 Task: In the Company juilliard.edu, schedule a meeting with title: 'Introducing Our Products and Services ', Select date: '16 August, 2023', select start time: 10:30:AM. Add location on call (786) 555-4404 with meeting description: For further discussion on products, kindly join the meeting. Add attendees from company's contact and save.. Logged in from softage.10@softage.net
Action: Mouse moved to (82, 69)
Screenshot: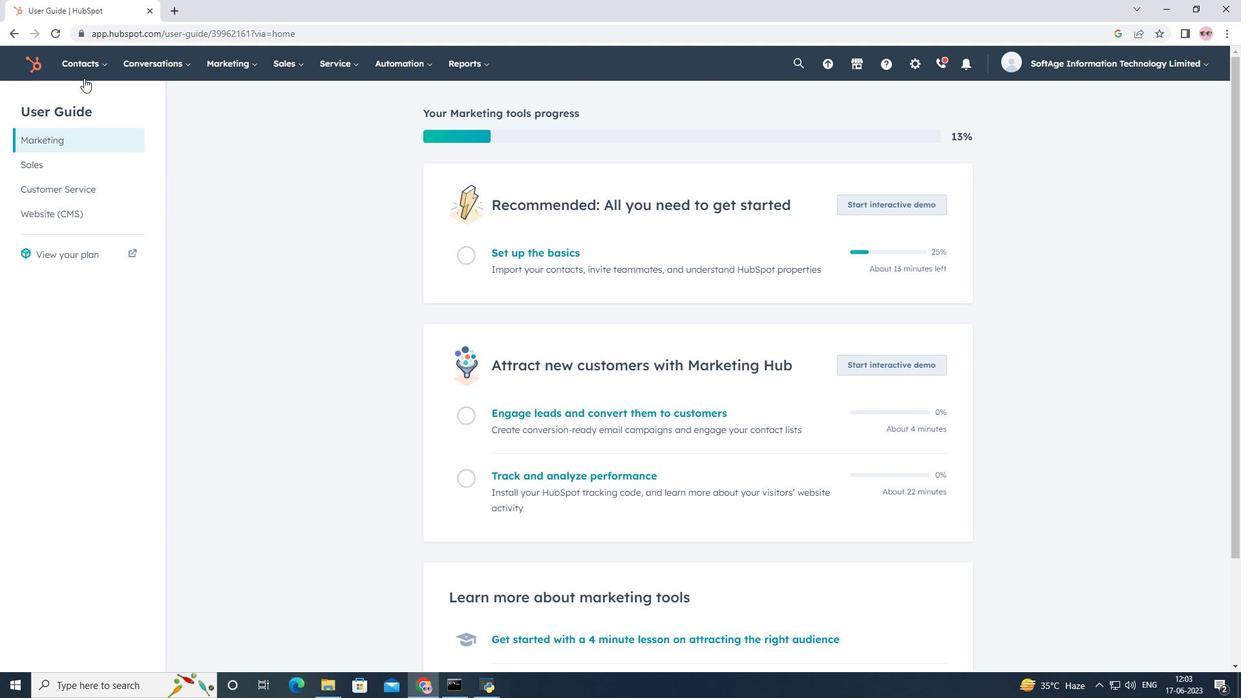 
Action: Mouse pressed left at (82, 69)
Screenshot: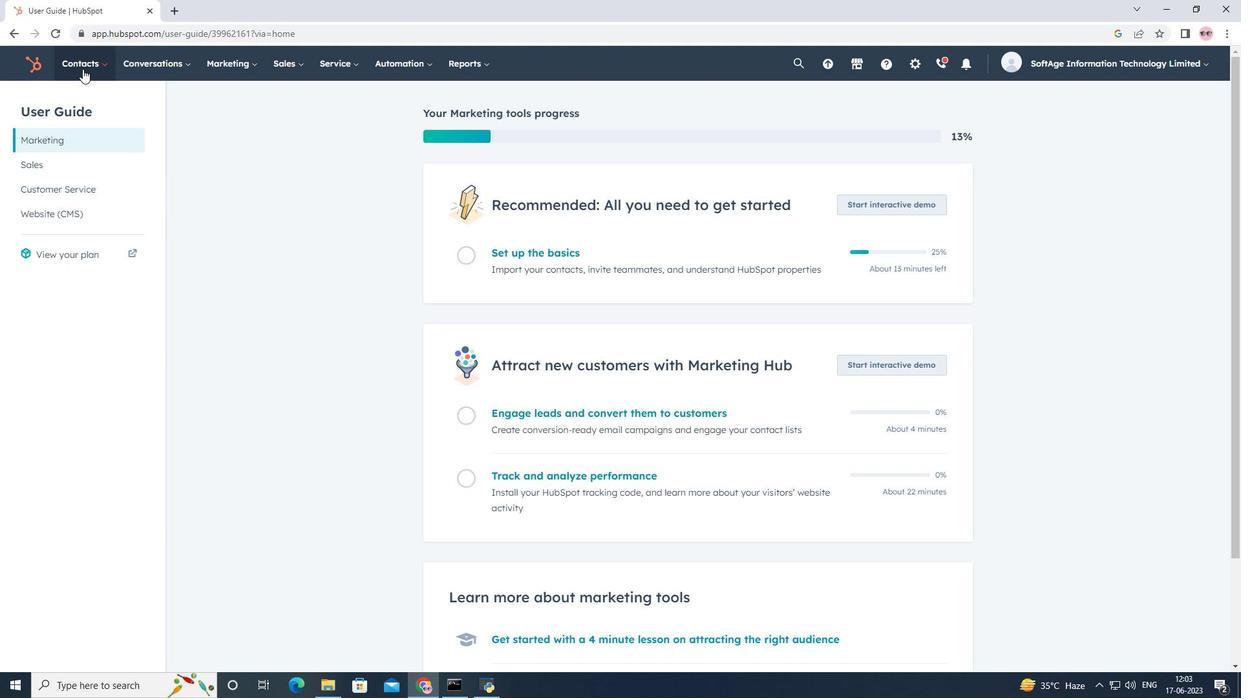 
Action: Mouse moved to (92, 132)
Screenshot: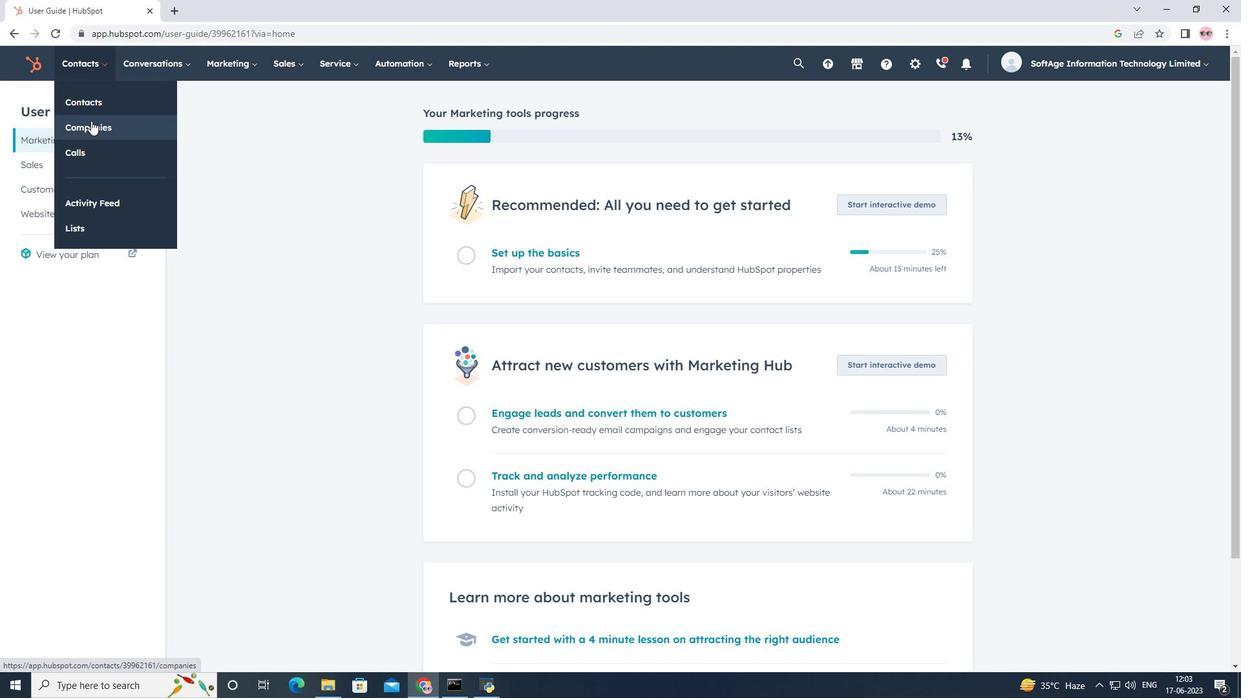 
Action: Mouse pressed left at (92, 132)
Screenshot: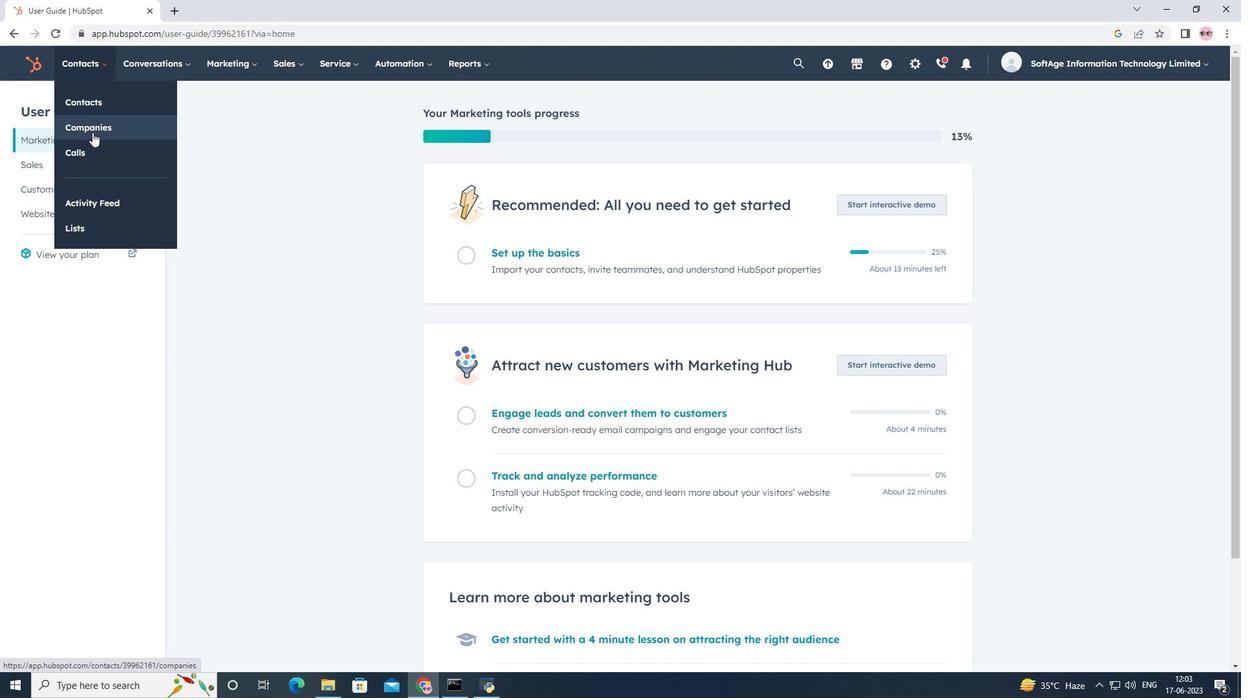 
Action: Mouse moved to (104, 213)
Screenshot: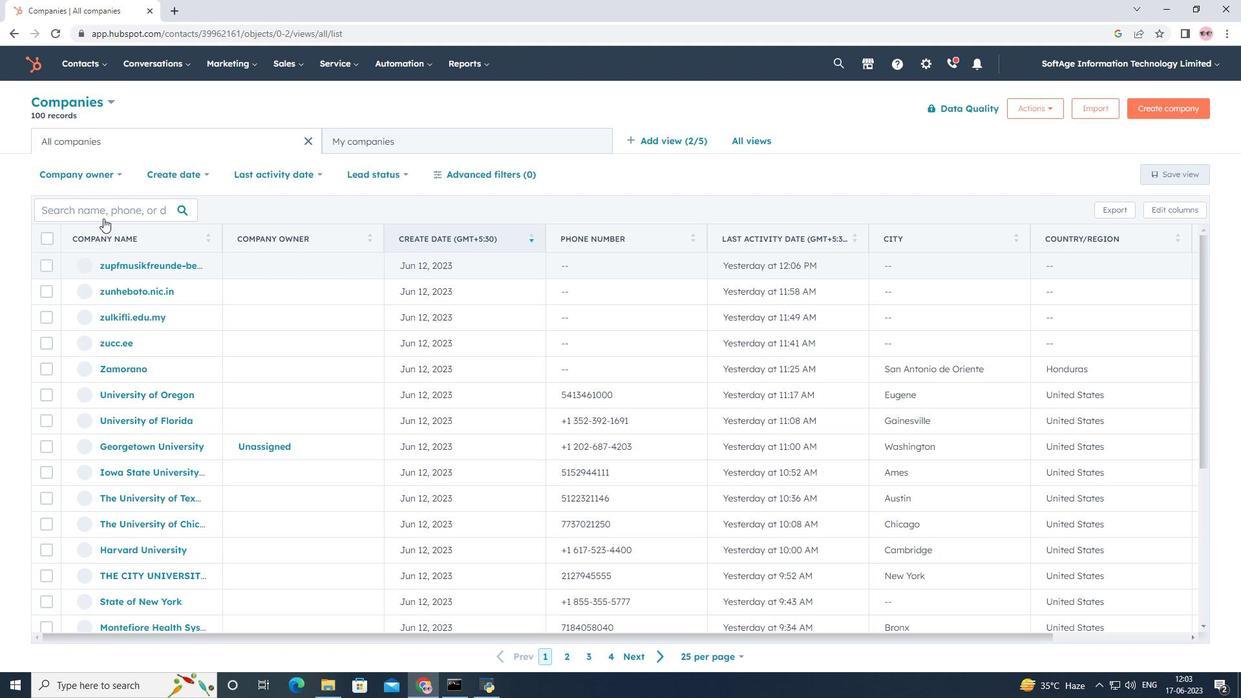 
Action: Mouse pressed left at (104, 213)
Screenshot: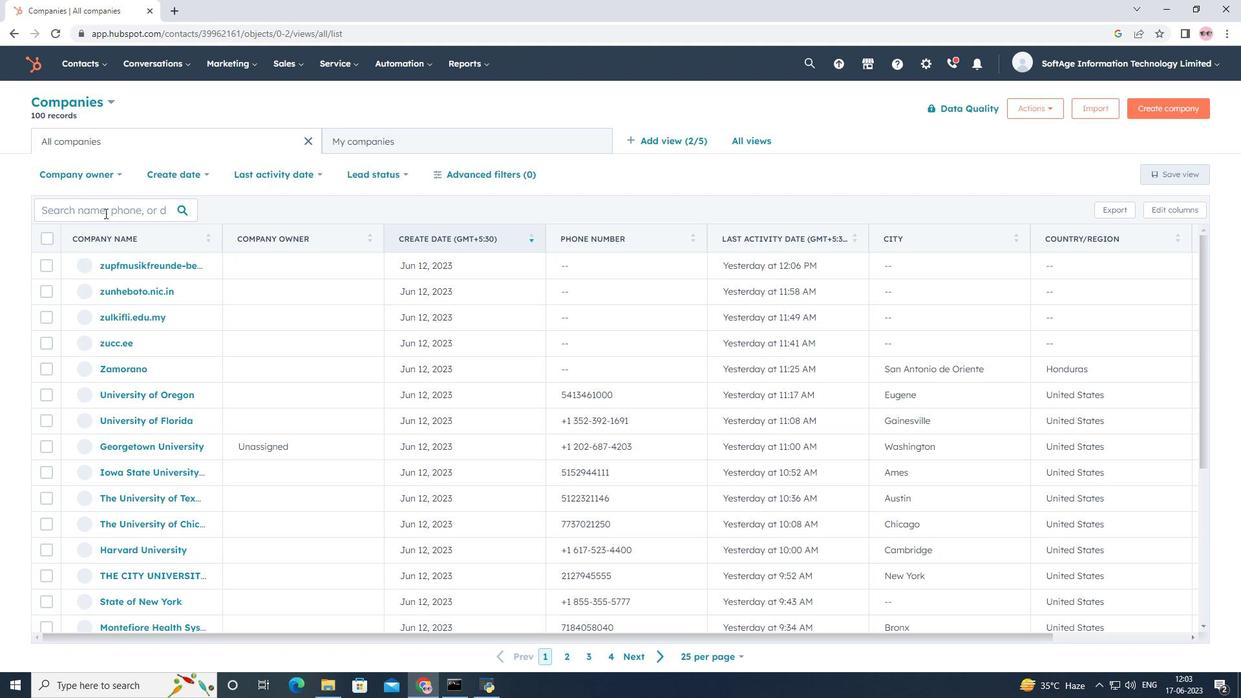
Action: Key pressed juilliard.edu
Screenshot: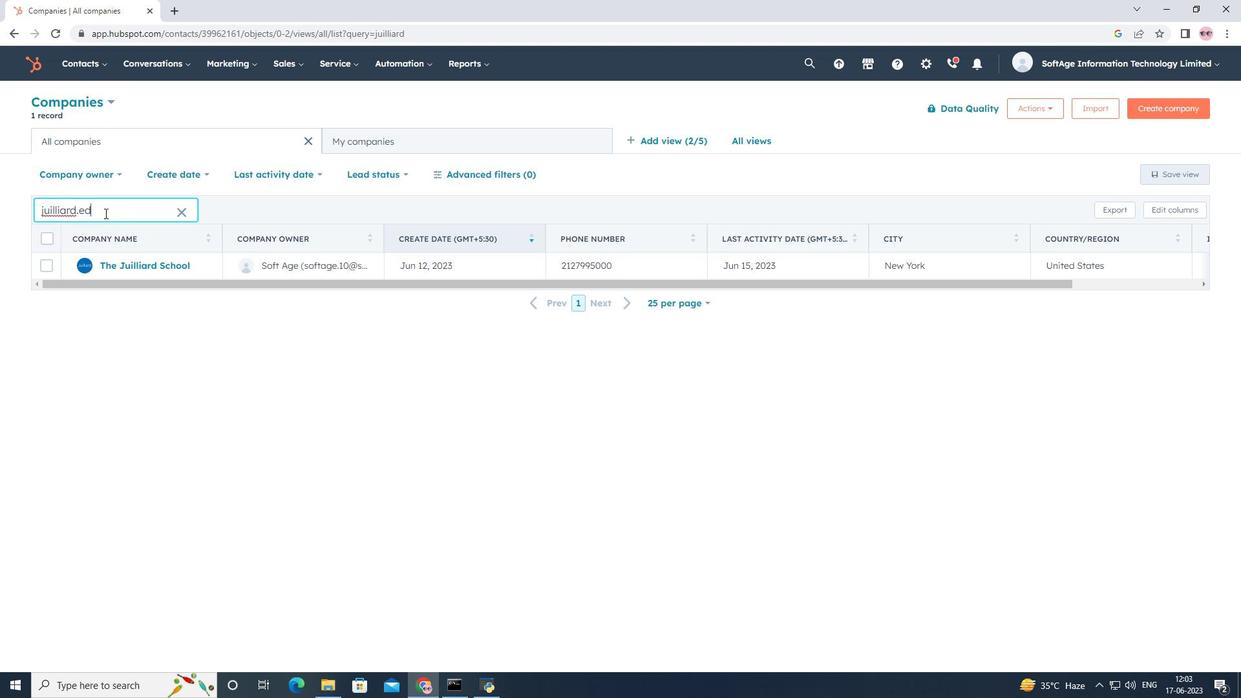 
Action: Mouse moved to (120, 266)
Screenshot: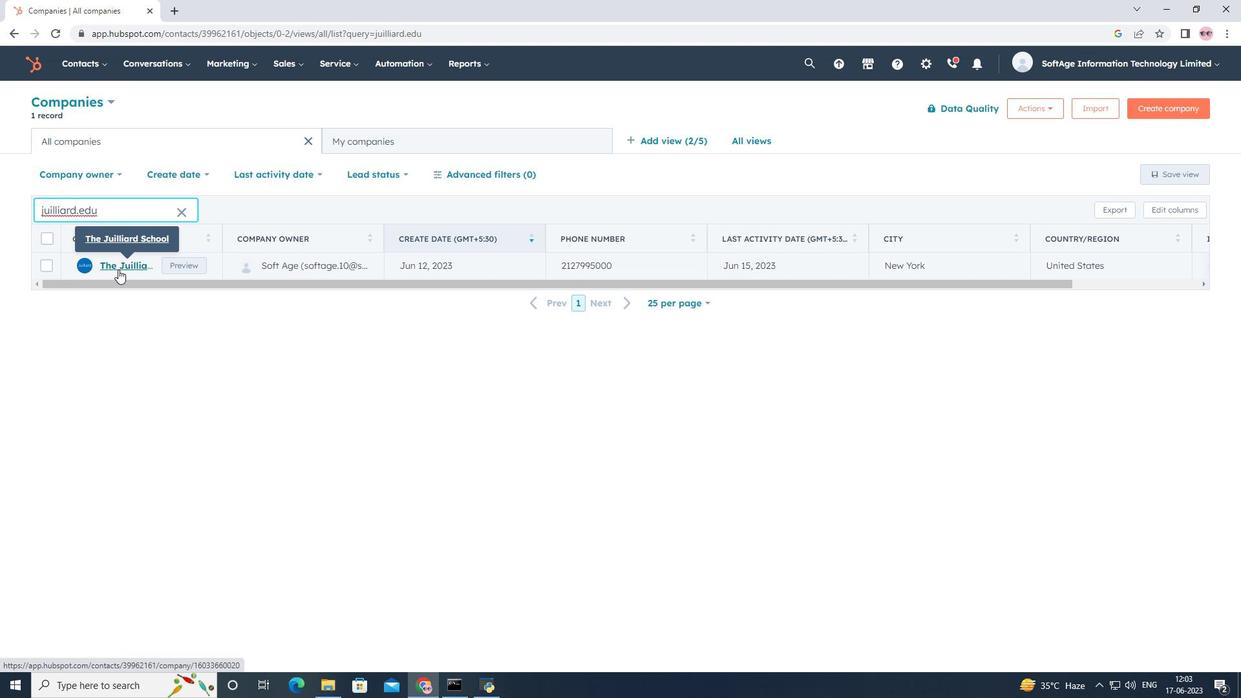 
Action: Mouse pressed left at (120, 266)
Screenshot: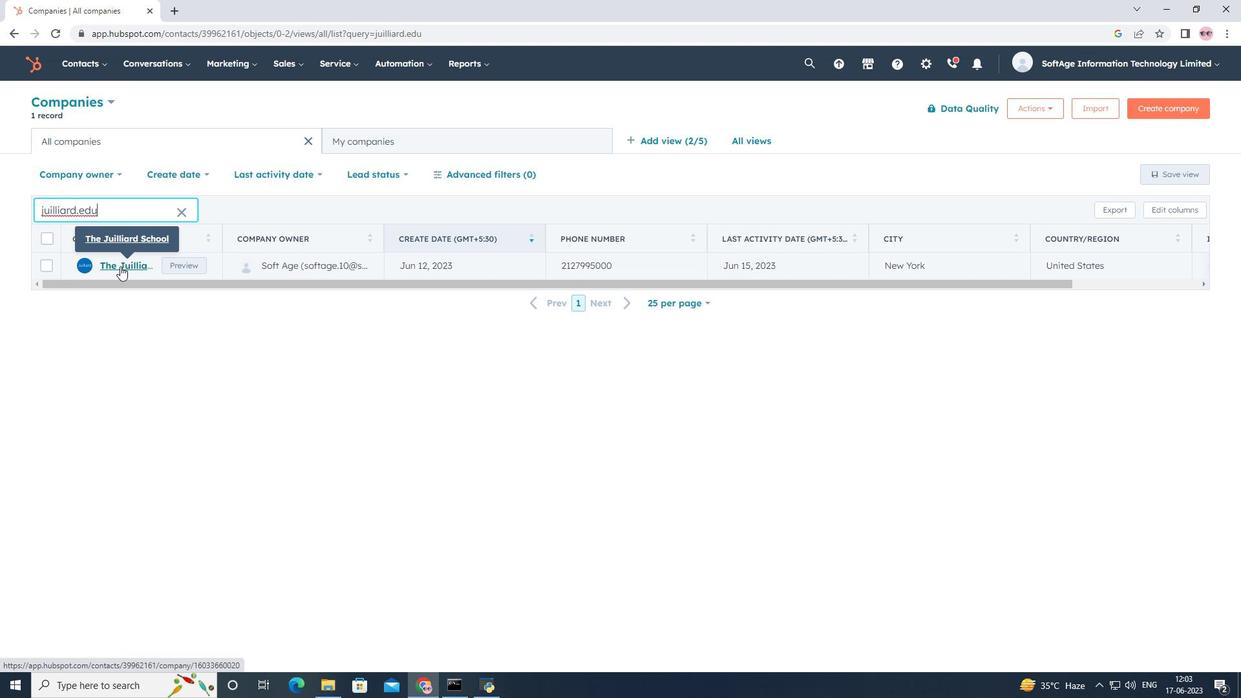 
Action: Mouse moved to (202, 220)
Screenshot: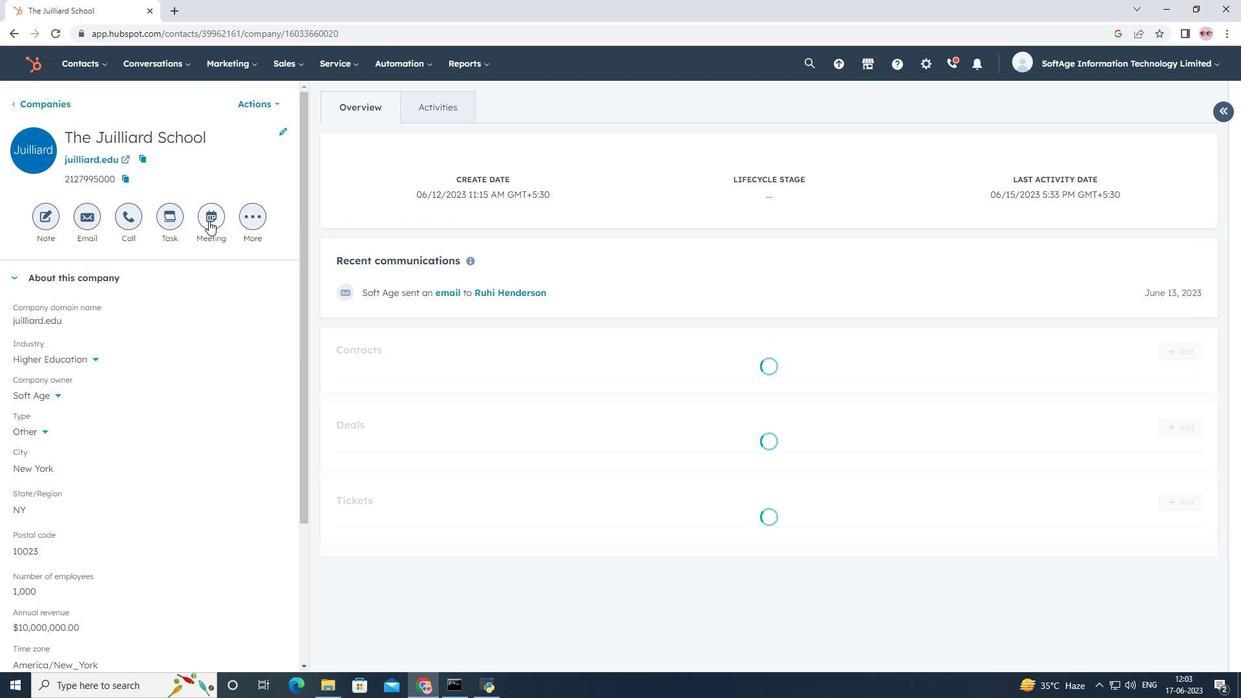 
Action: Mouse pressed left at (202, 220)
Screenshot: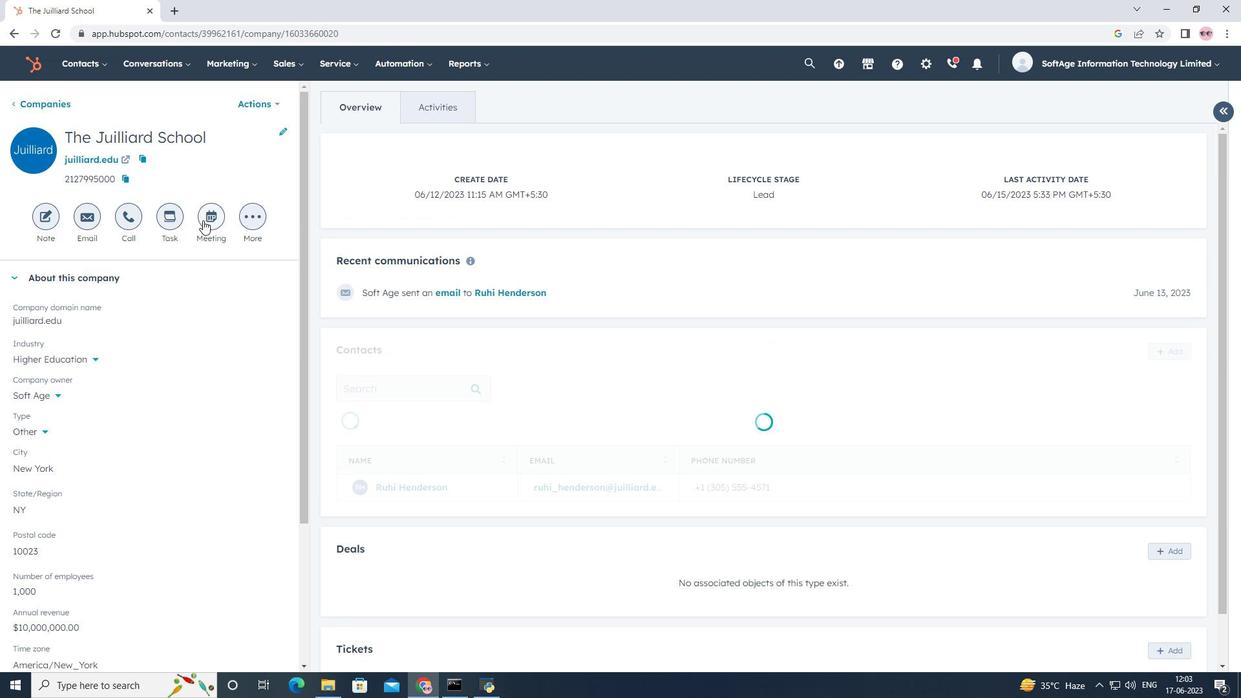 
Action: Mouse moved to (248, 199)
Screenshot: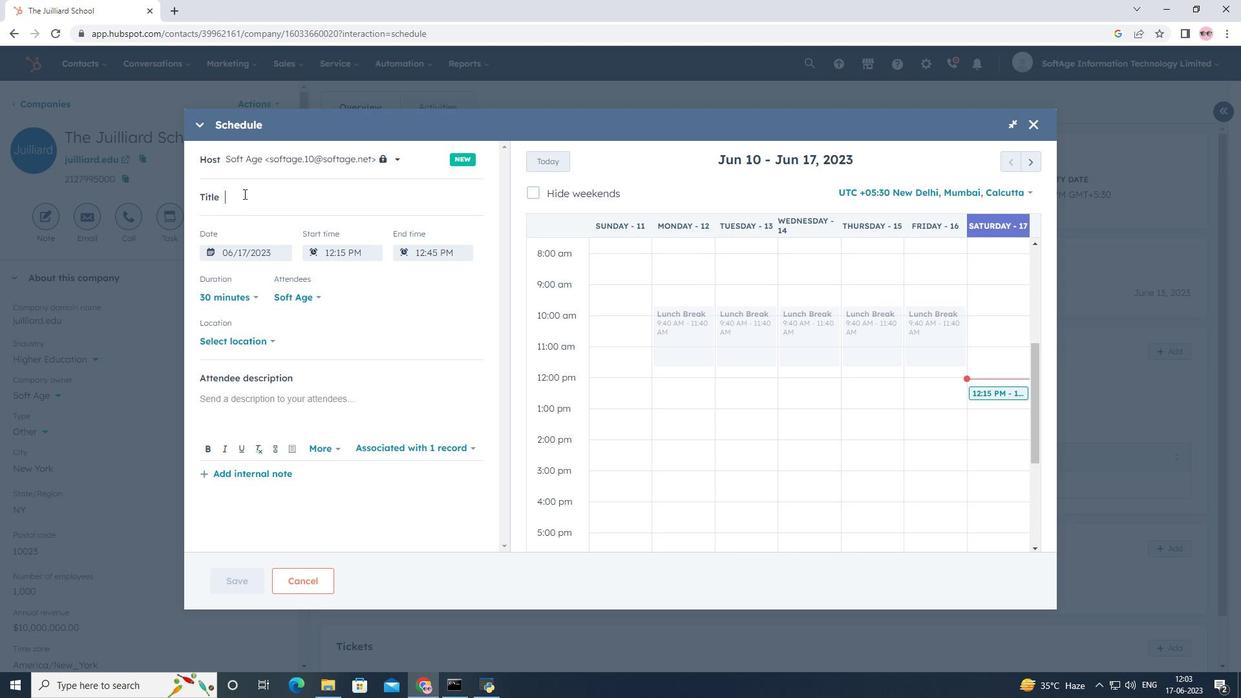 
Action: Mouse pressed left at (248, 199)
Screenshot: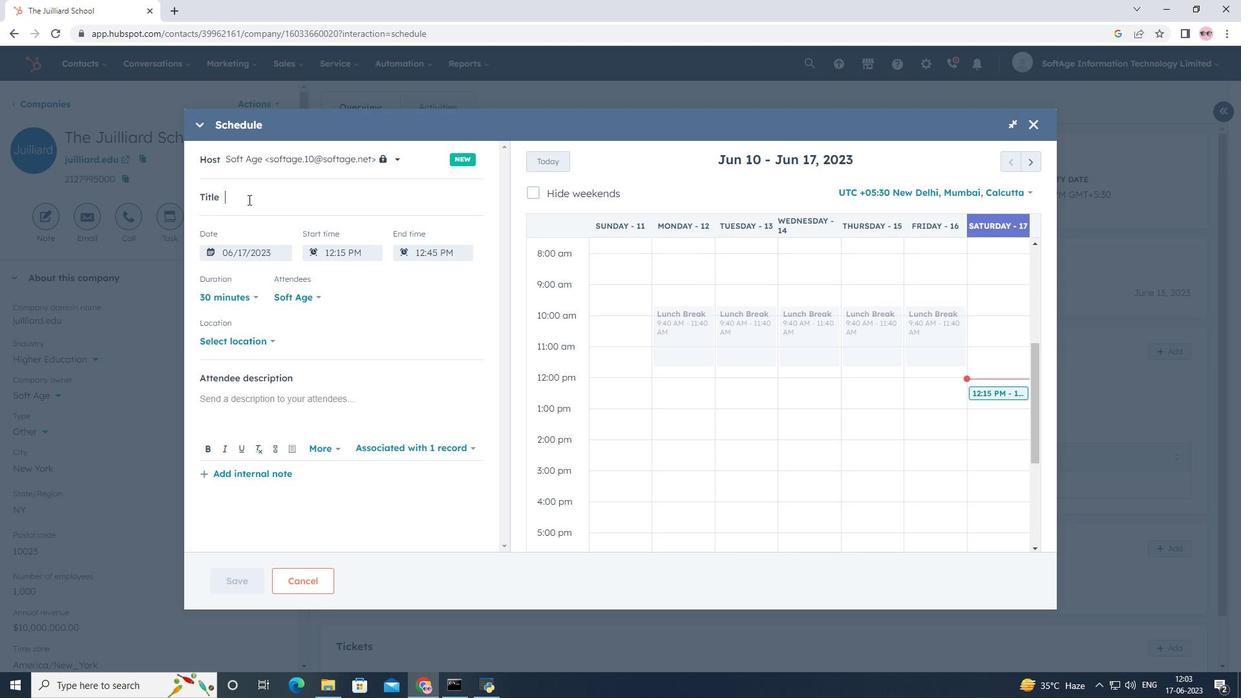 
Action: Key pressed <Key.shift>Introducing<Key.space><Key.shift>Our<Key.space><Key.shift>Products<Key.space>and<Key.space><Key.shift>Services
Screenshot: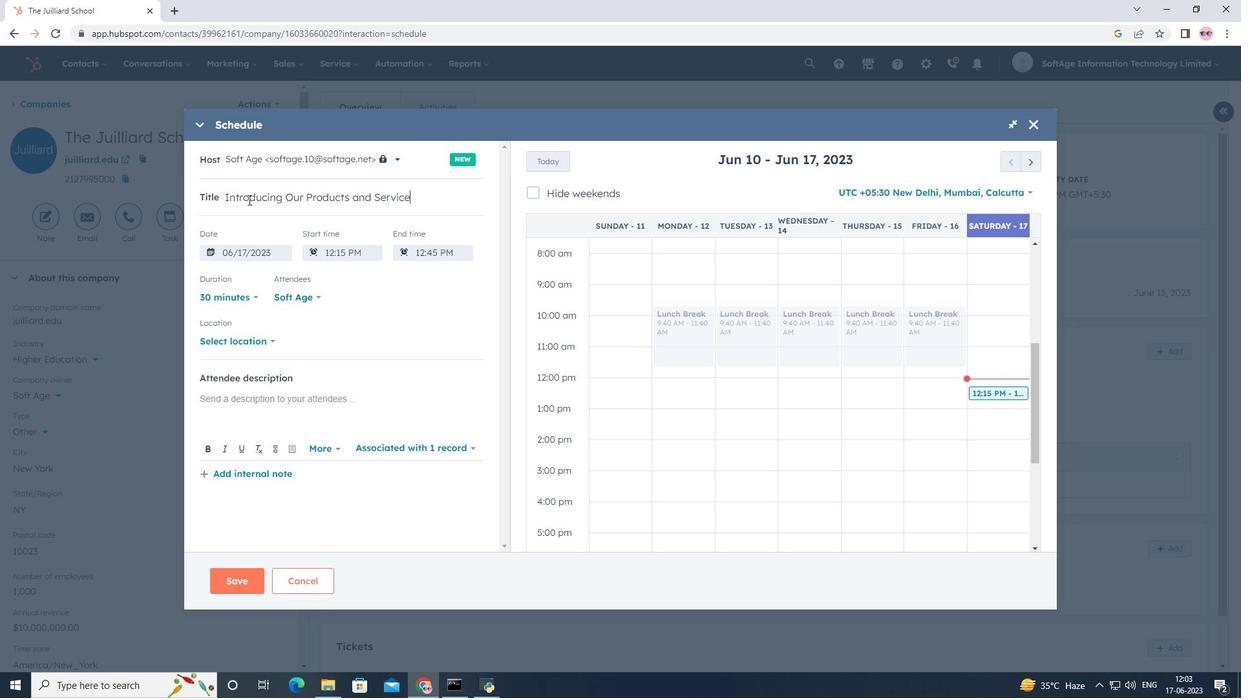 
Action: Mouse moved to (1031, 170)
Screenshot: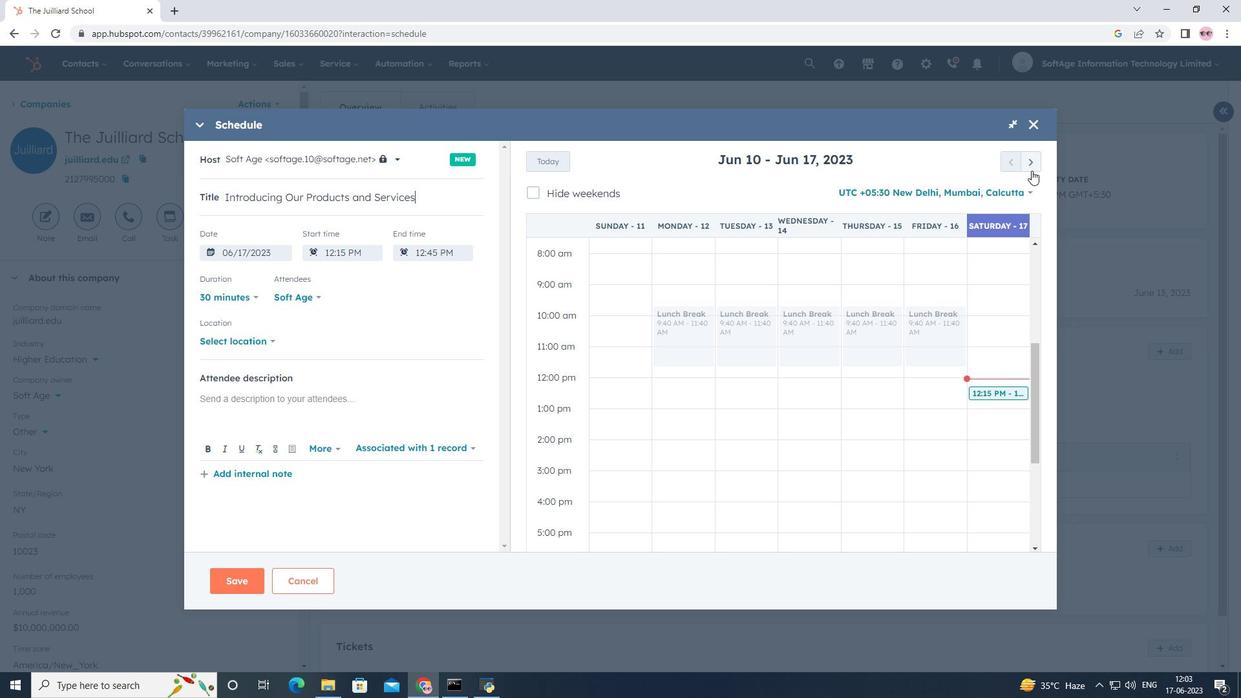
Action: Mouse pressed left at (1031, 170)
Screenshot: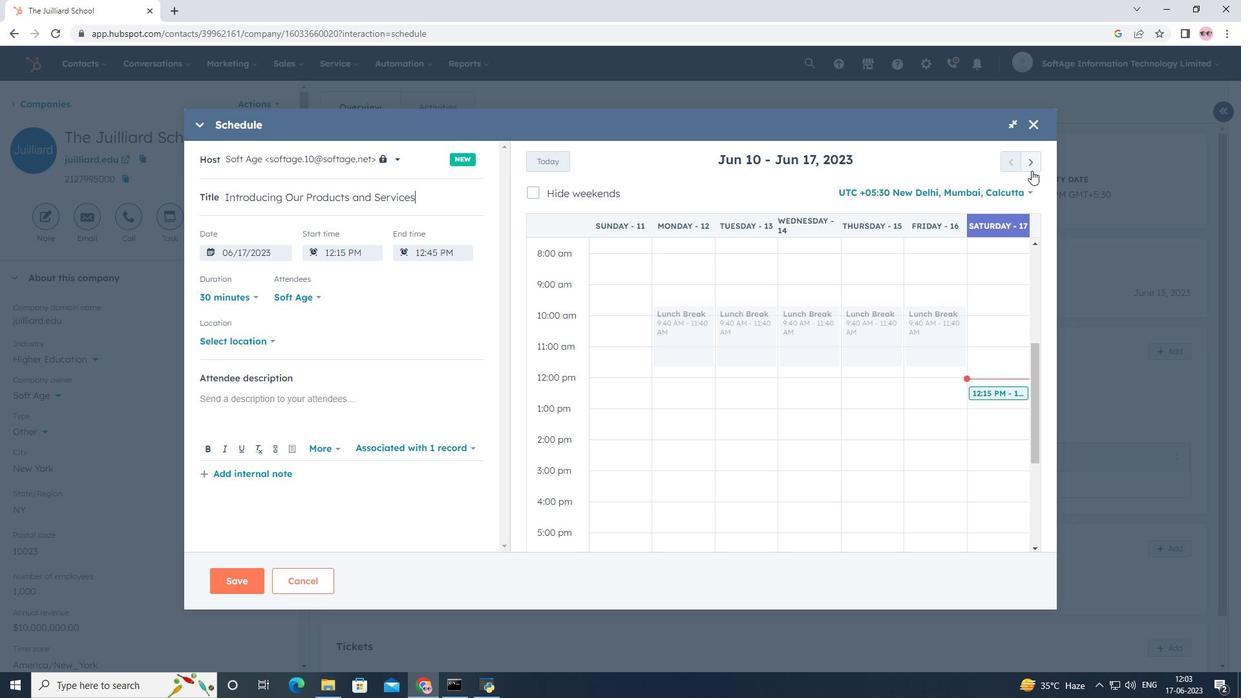 
Action: Mouse pressed left at (1031, 170)
Screenshot: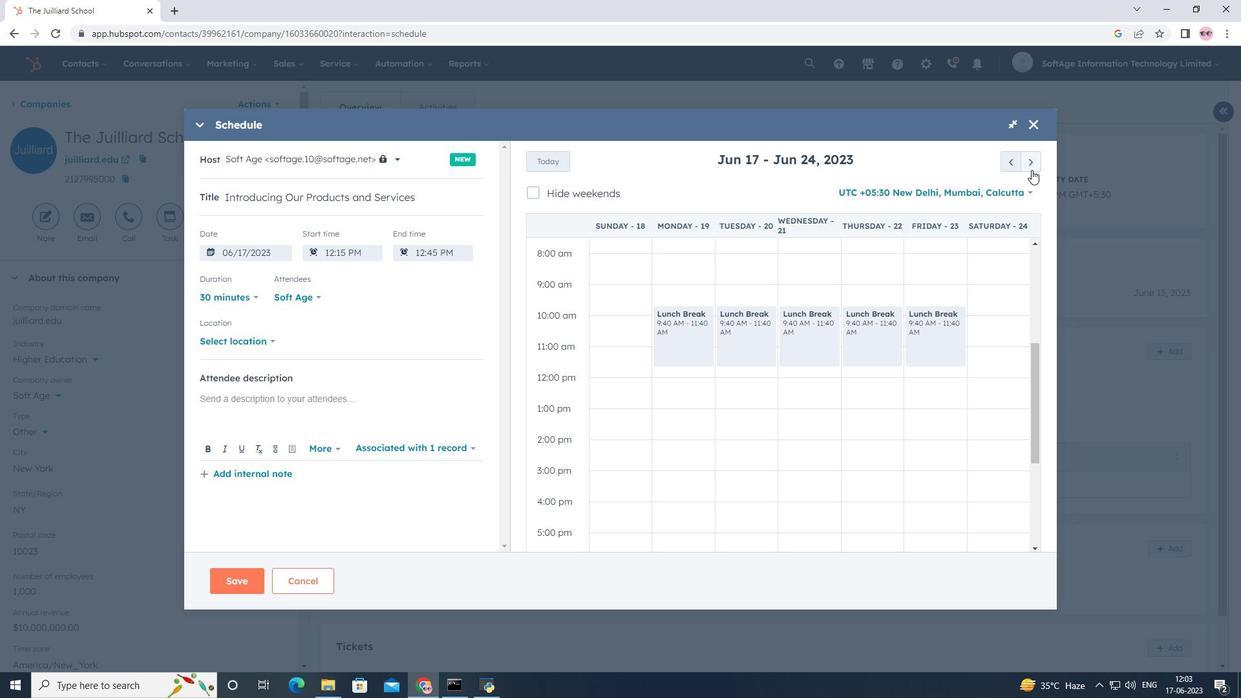 
Action: Mouse pressed left at (1031, 170)
Screenshot: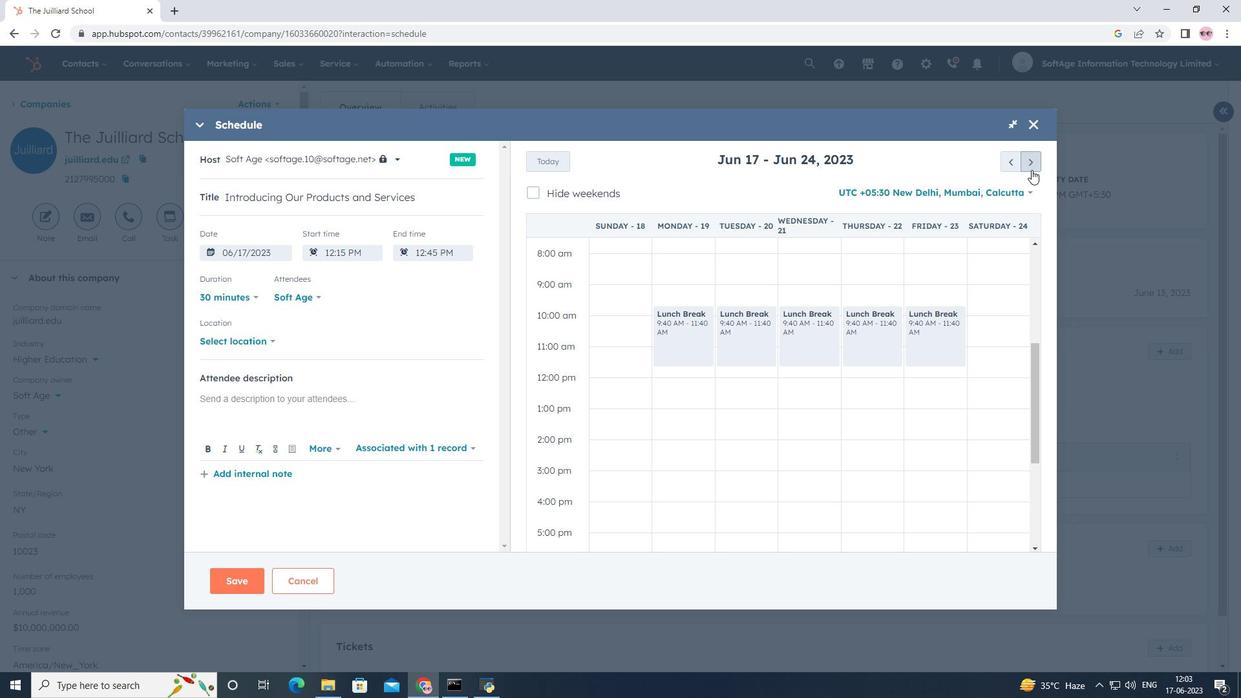 
Action: Mouse pressed left at (1031, 170)
Screenshot: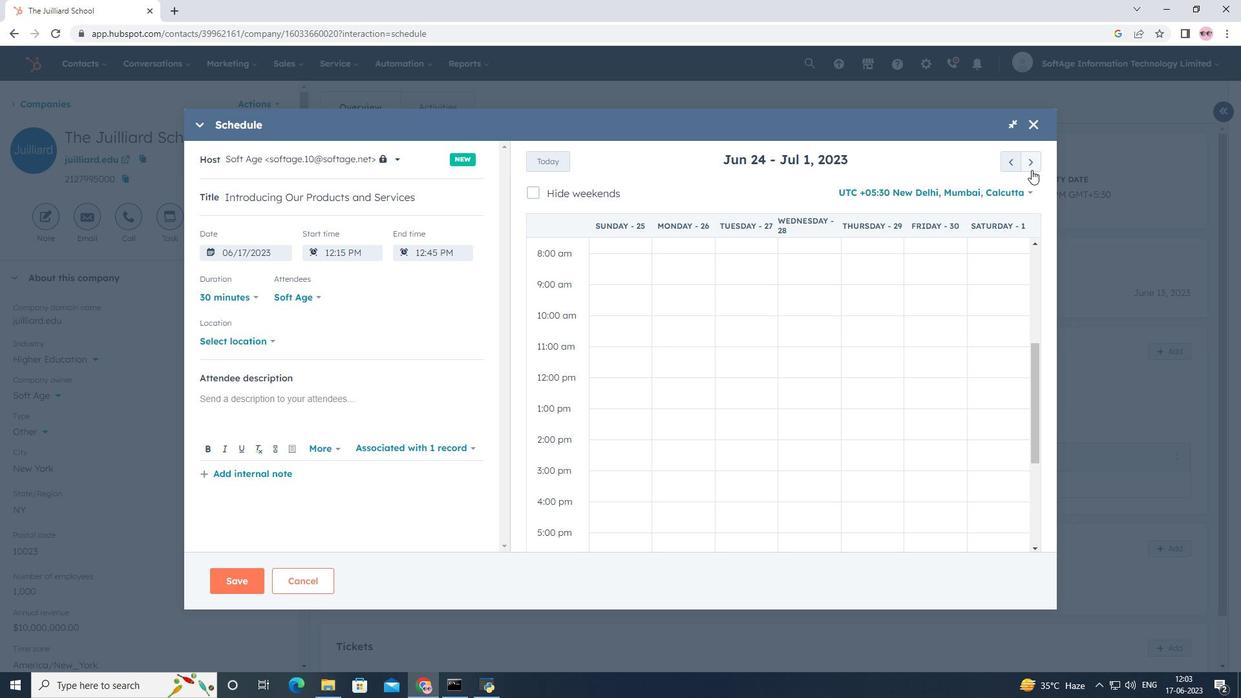 
Action: Mouse pressed left at (1031, 170)
Screenshot: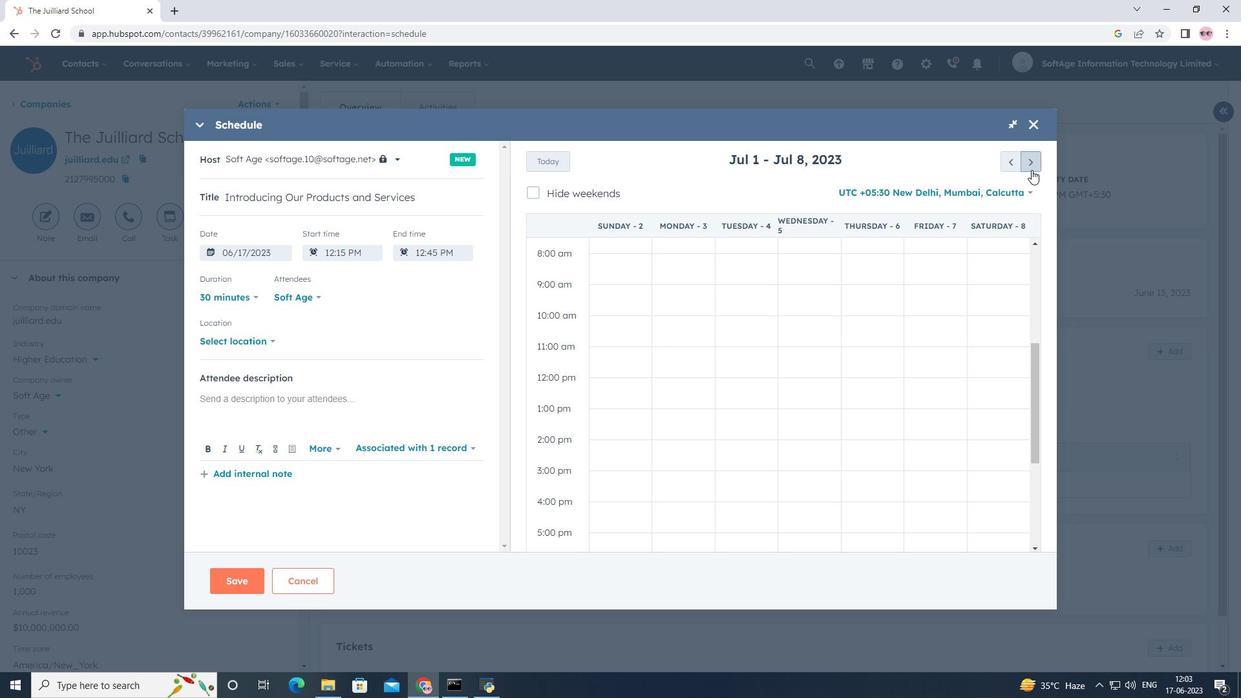
Action: Mouse pressed left at (1031, 170)
Screenshot: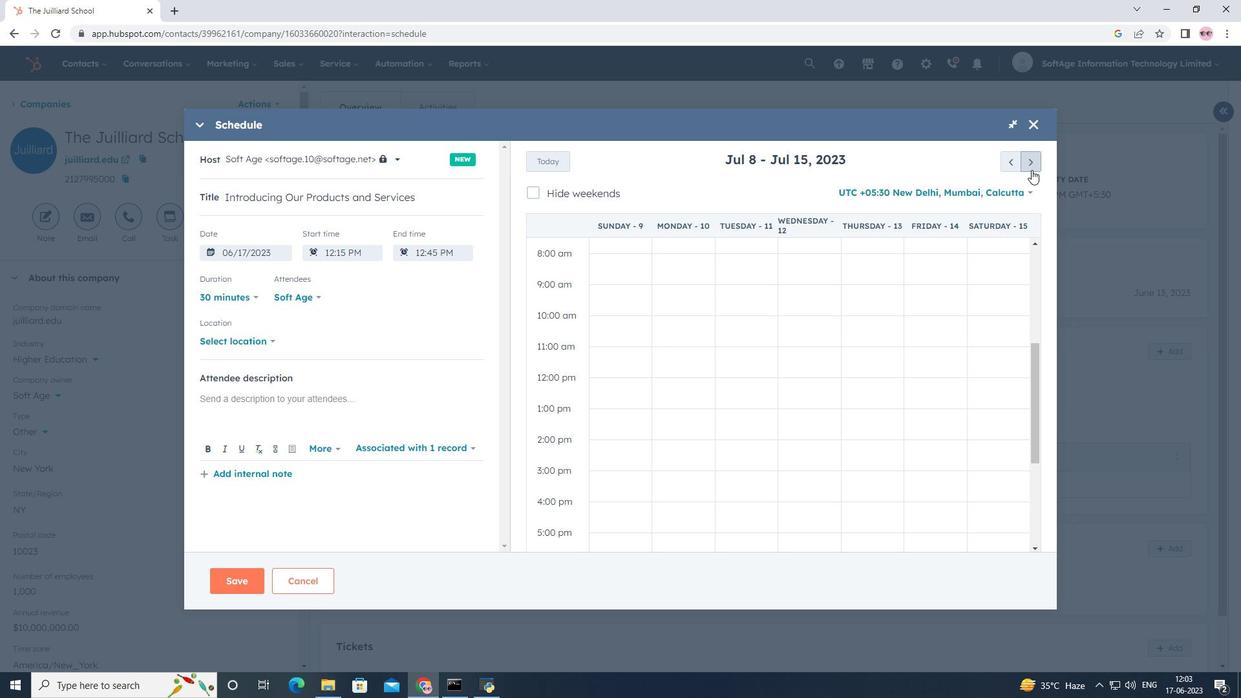
Action: Mouse pressed left at (1031, 170)
Screenshot: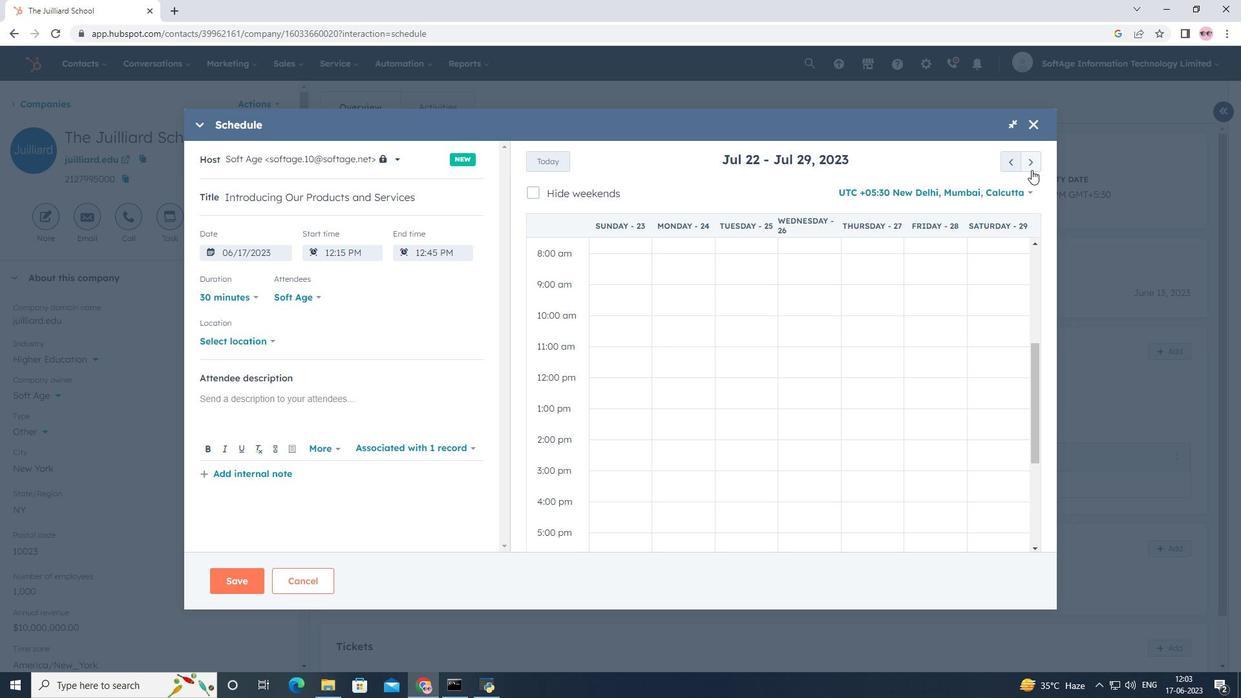 
Action: Mouse pressed left at (1031, 170)
Screenshot: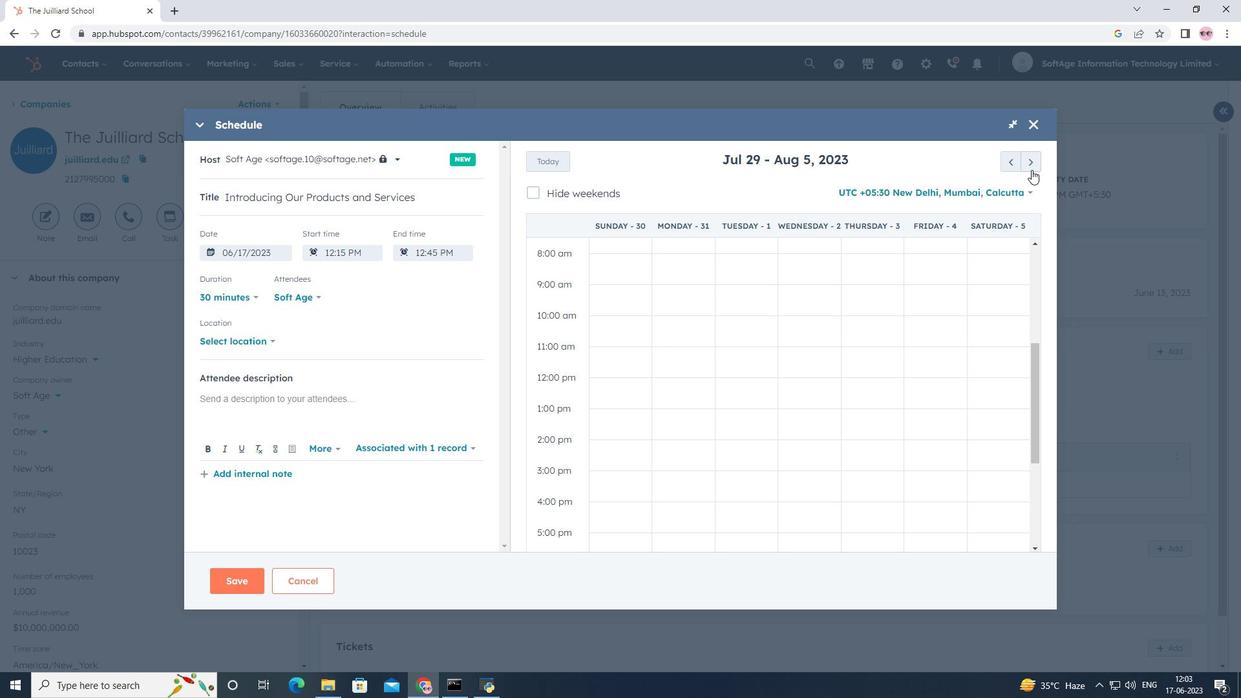 
Action: Mouse pressed left at (1031, 170)
Screenshot: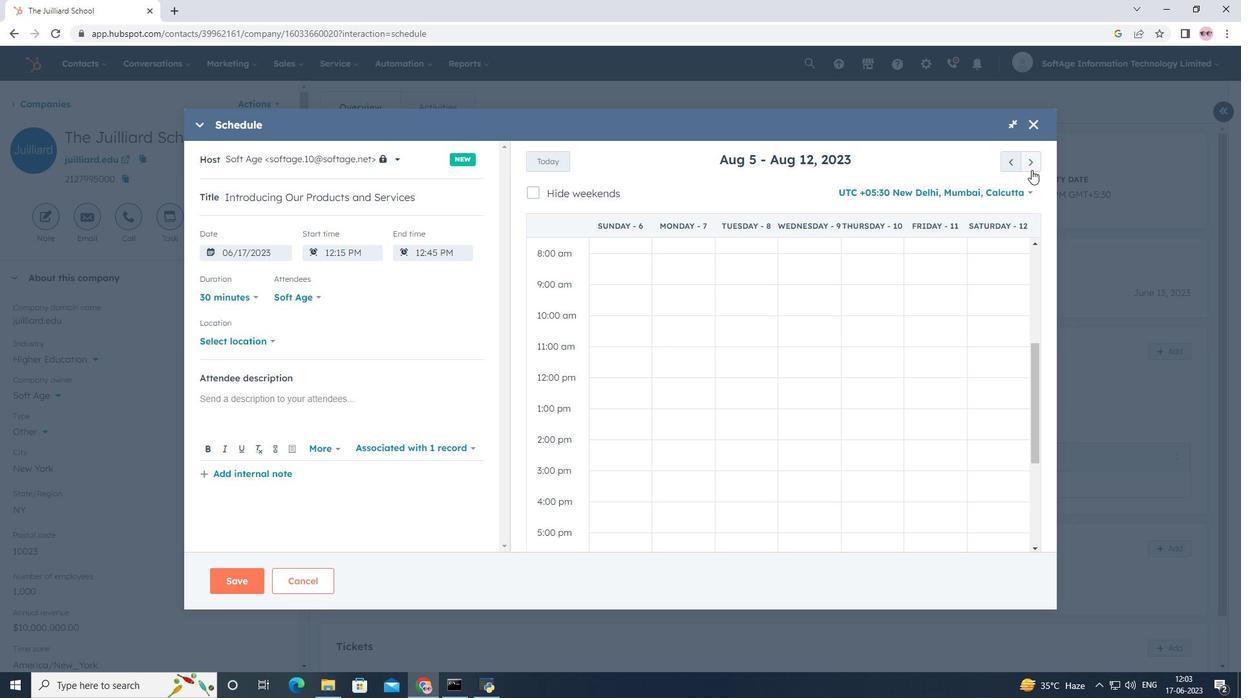 
Action: Mouse moved to (794, 335)
Screenshot: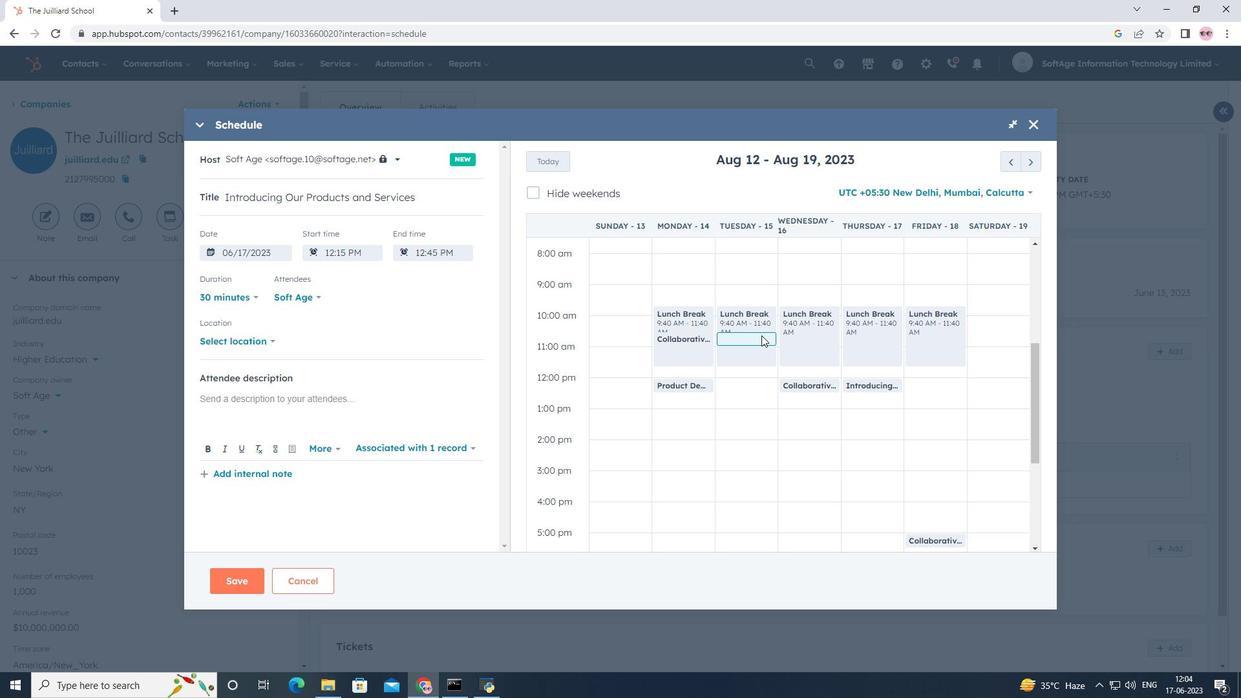 
Action: Mouse pressed left at (794, 335)
Screenshot: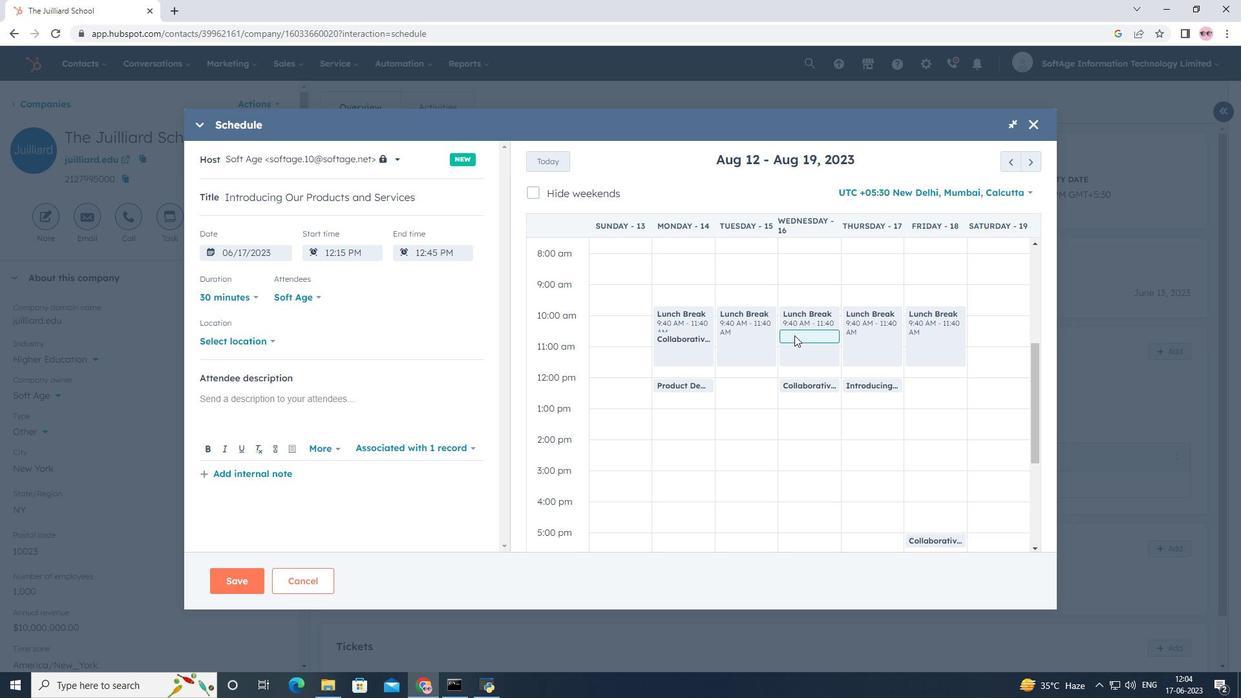 
Action: Mouse moved to (733, 337)
Screenshot: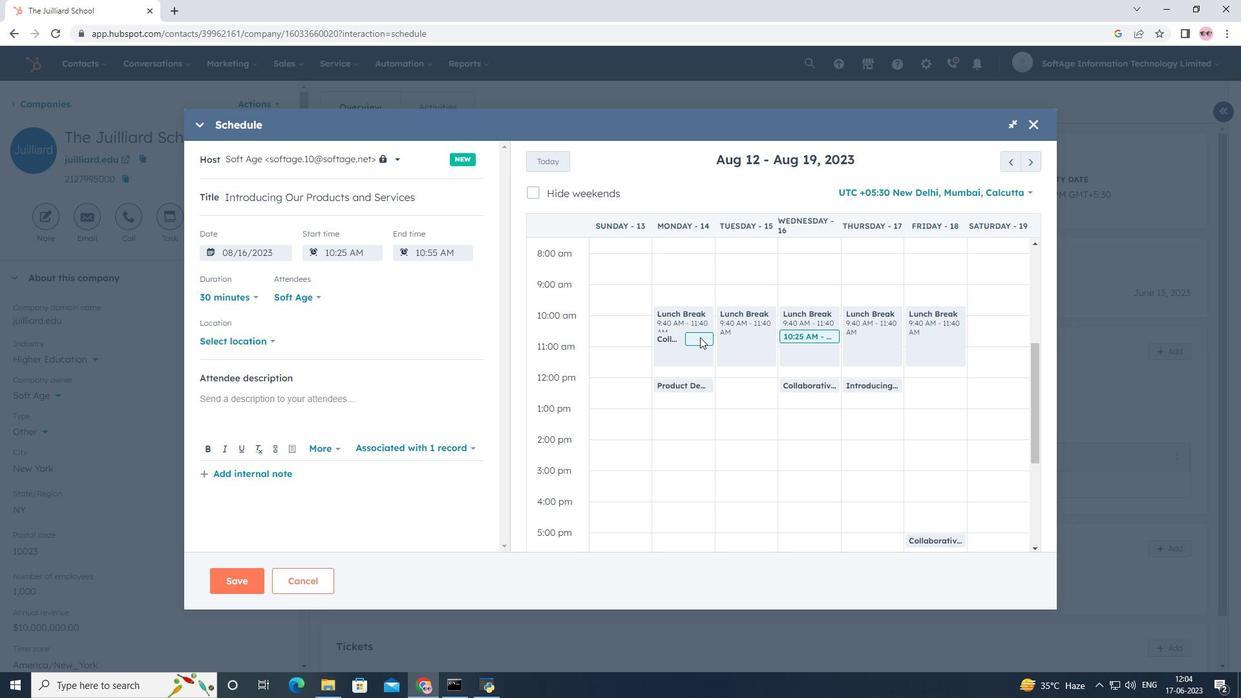 
Action: Mouse pressed left at (733, 337)
Screenshot: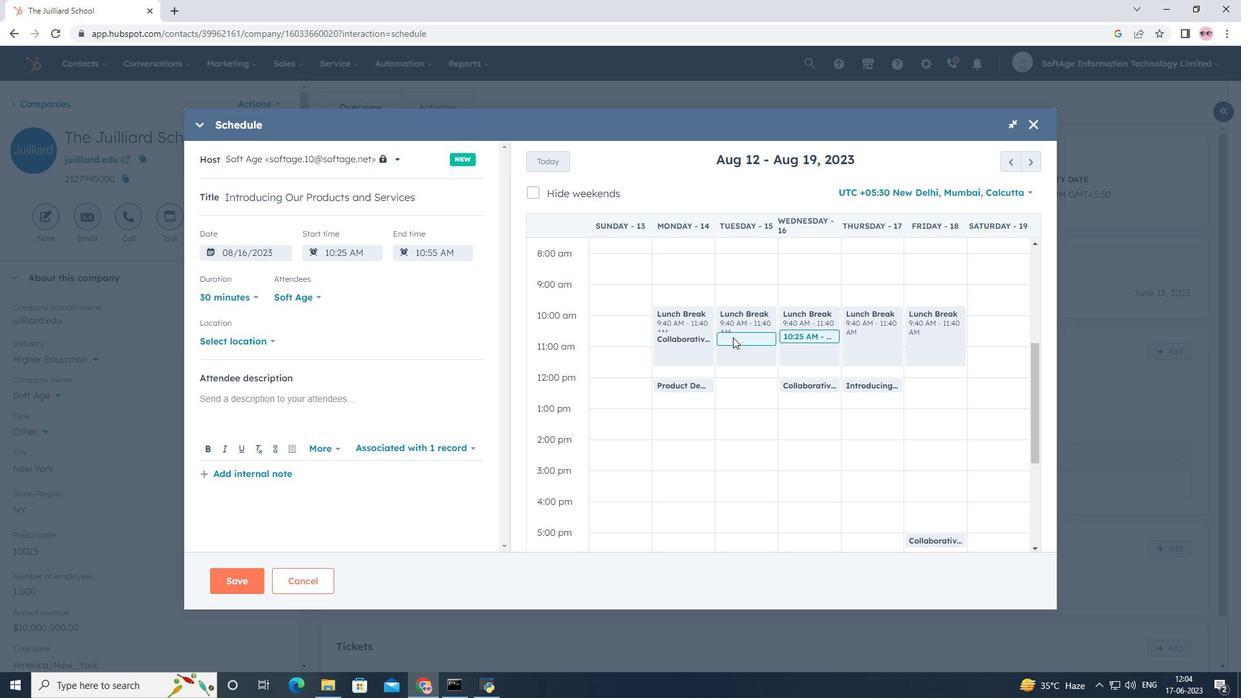 
Action: Mouse moved to (791, 336)
Screenshot: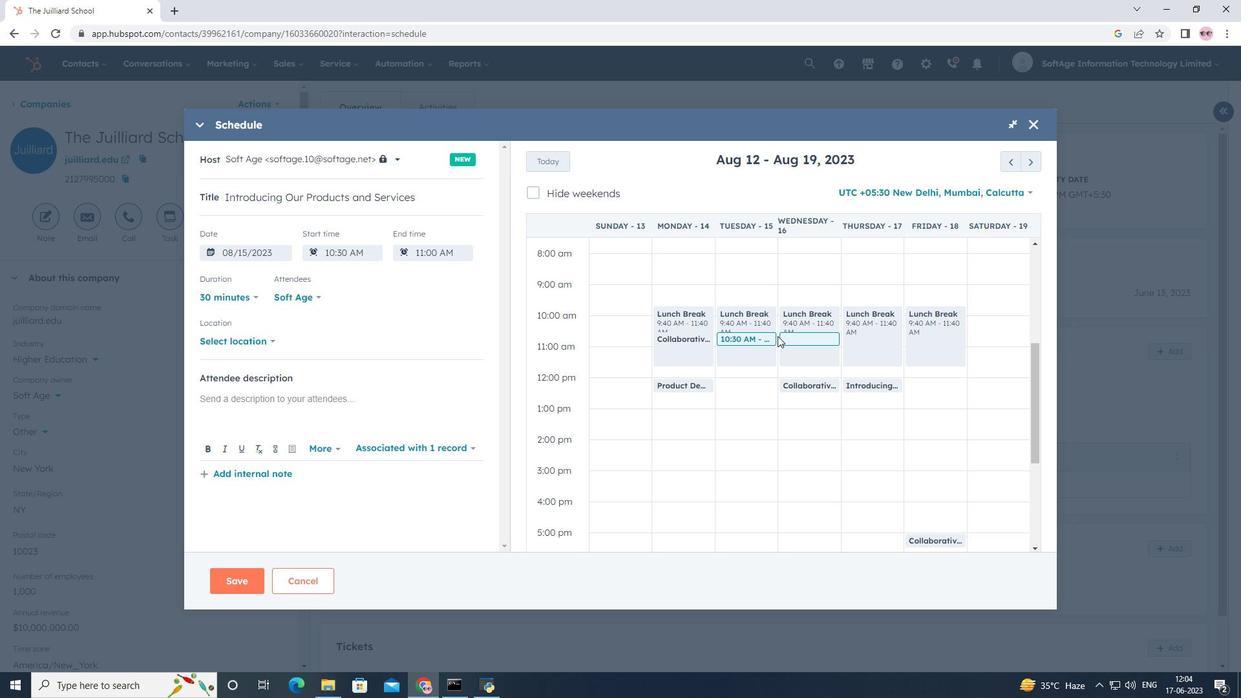 
Action: Mouse pressed left at (791, 336)
Screenshot: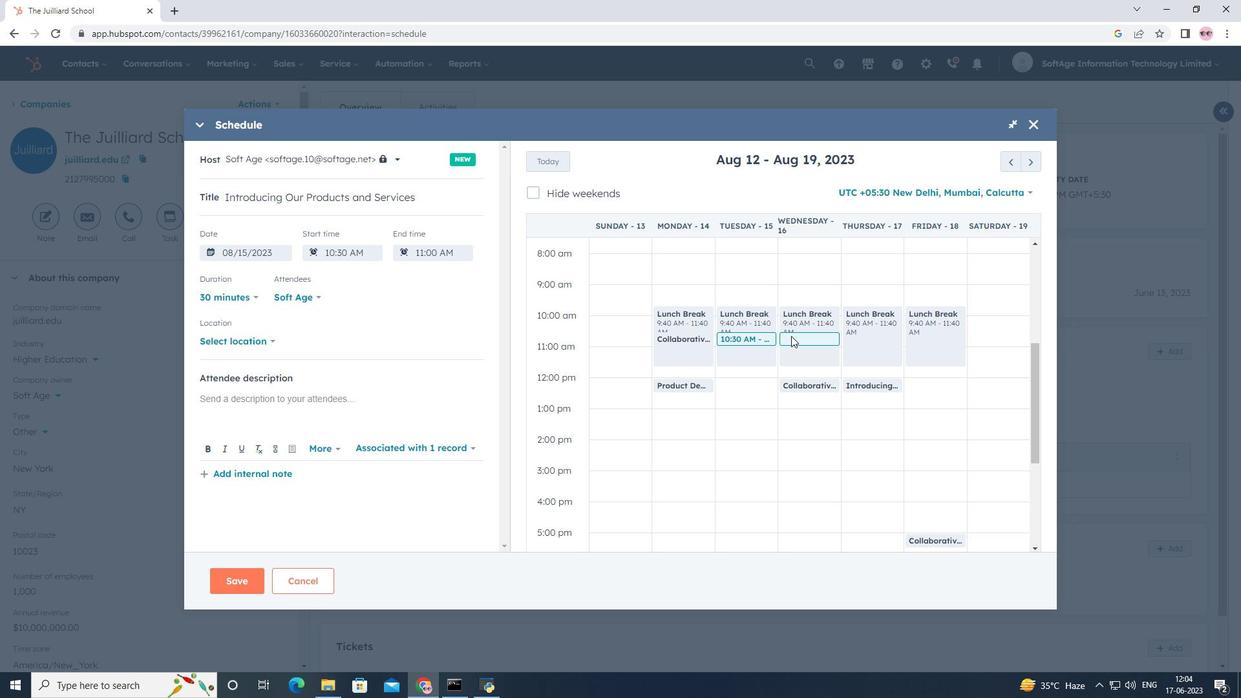 
Action: Mouse moved to (259, 342)
Screenshot: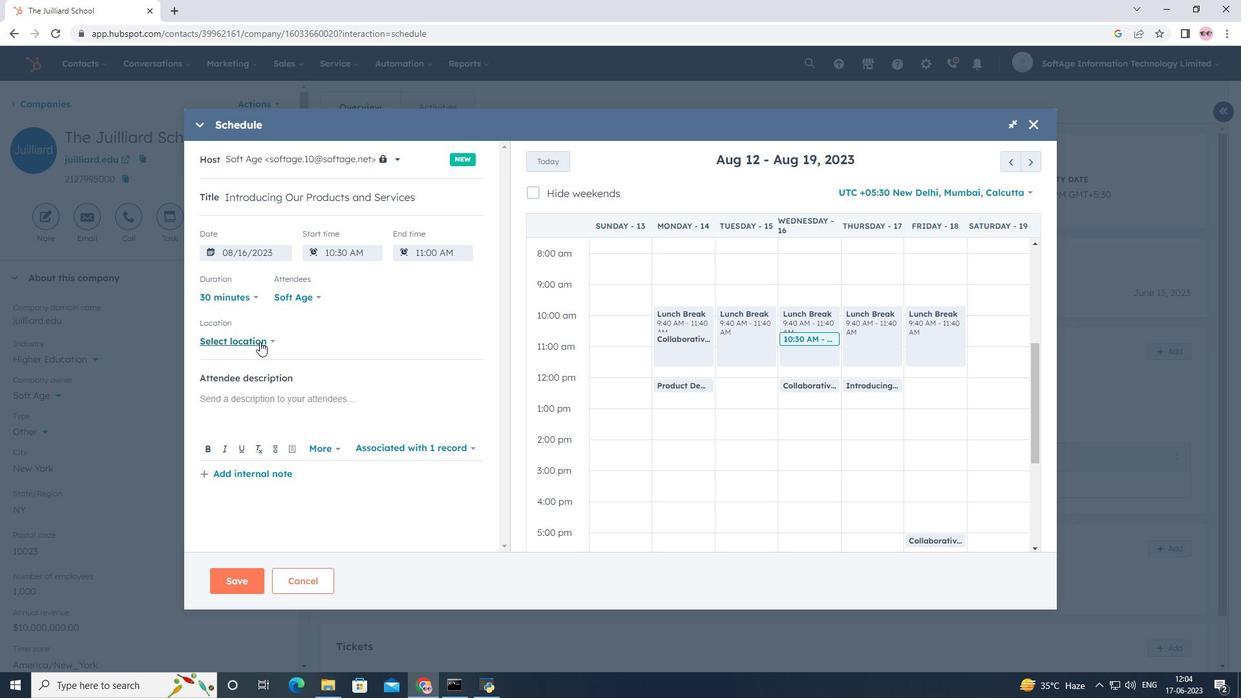 
Action: Mouse pressed left at (259, 342)
Screenshot: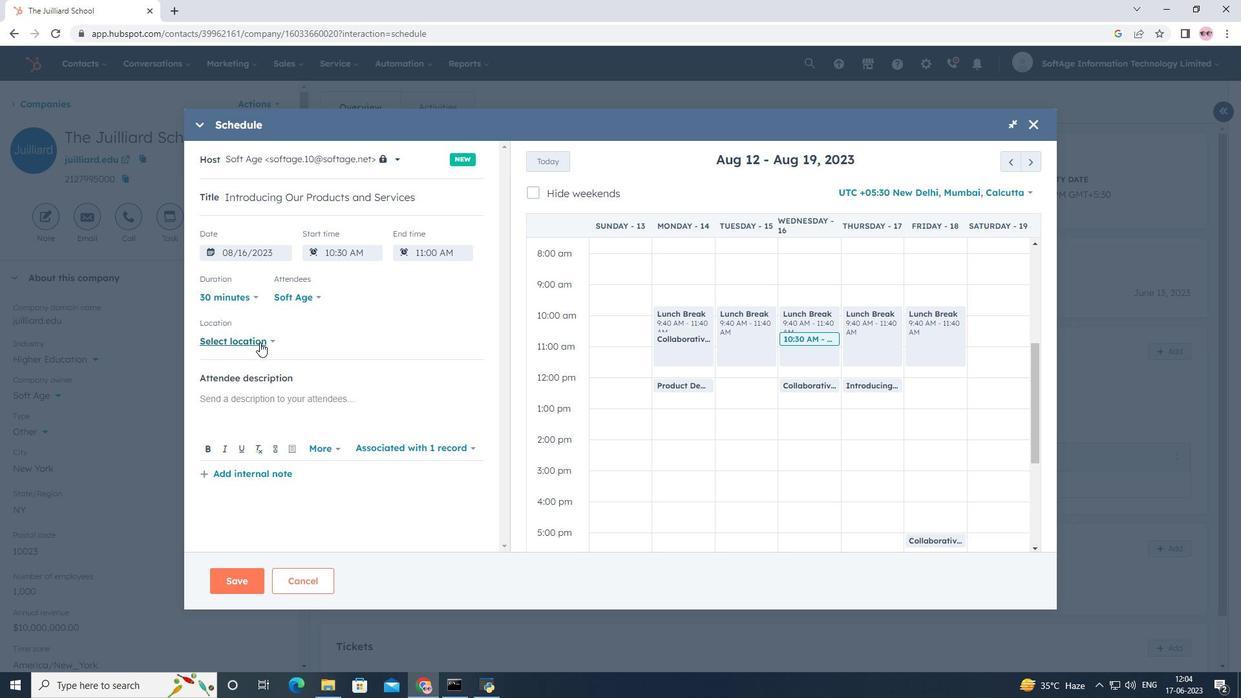 
Action: Mouse moved to (323, 297)
Screenshot: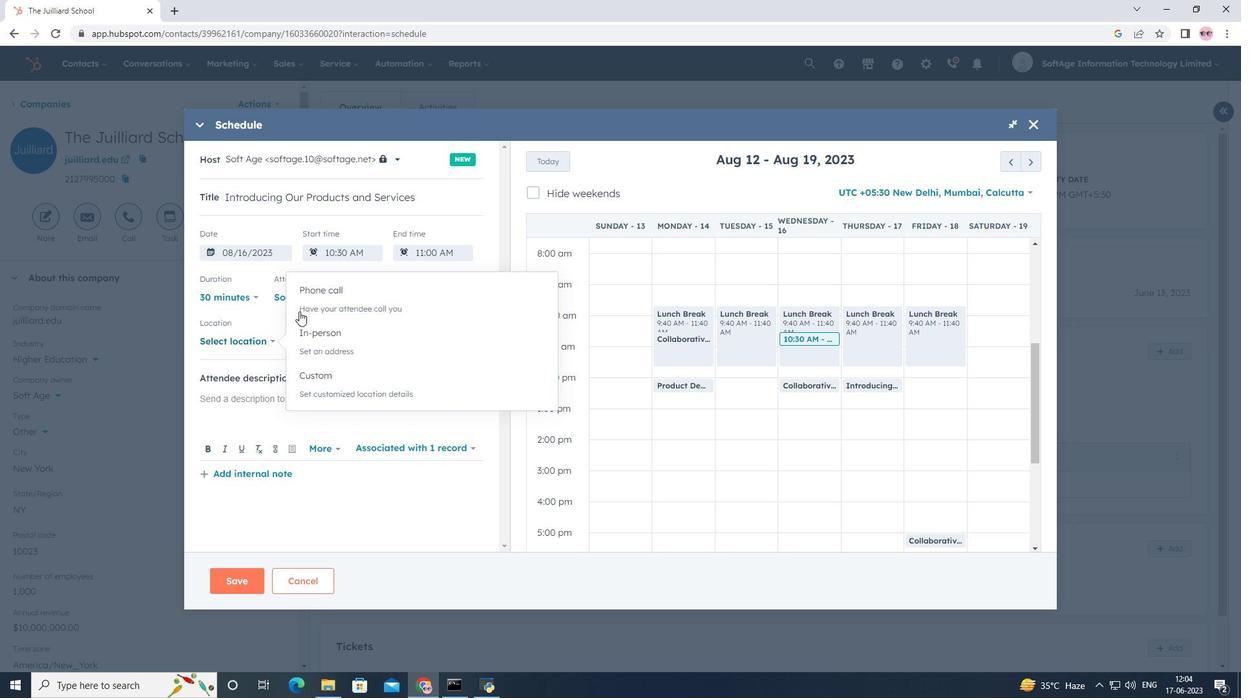 
Action: Mouse pressed left at (323, 297)
Screenshot: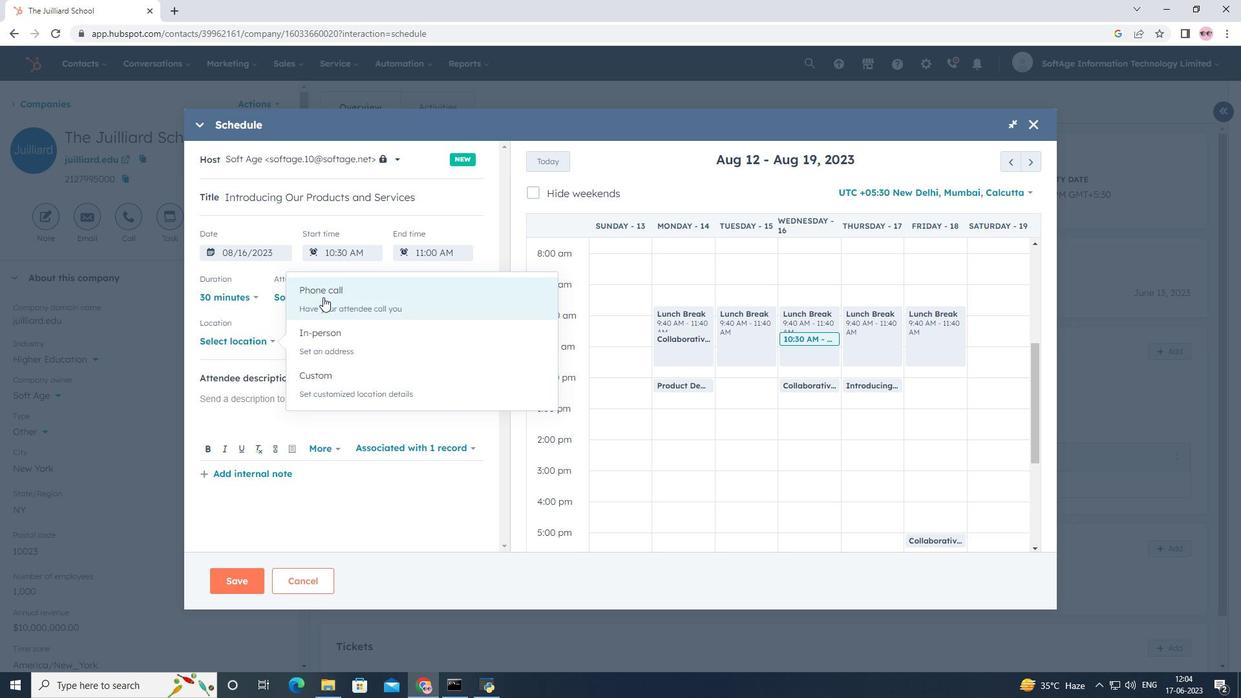 
Action: Mouse moved to (304, 332)
Screenshot: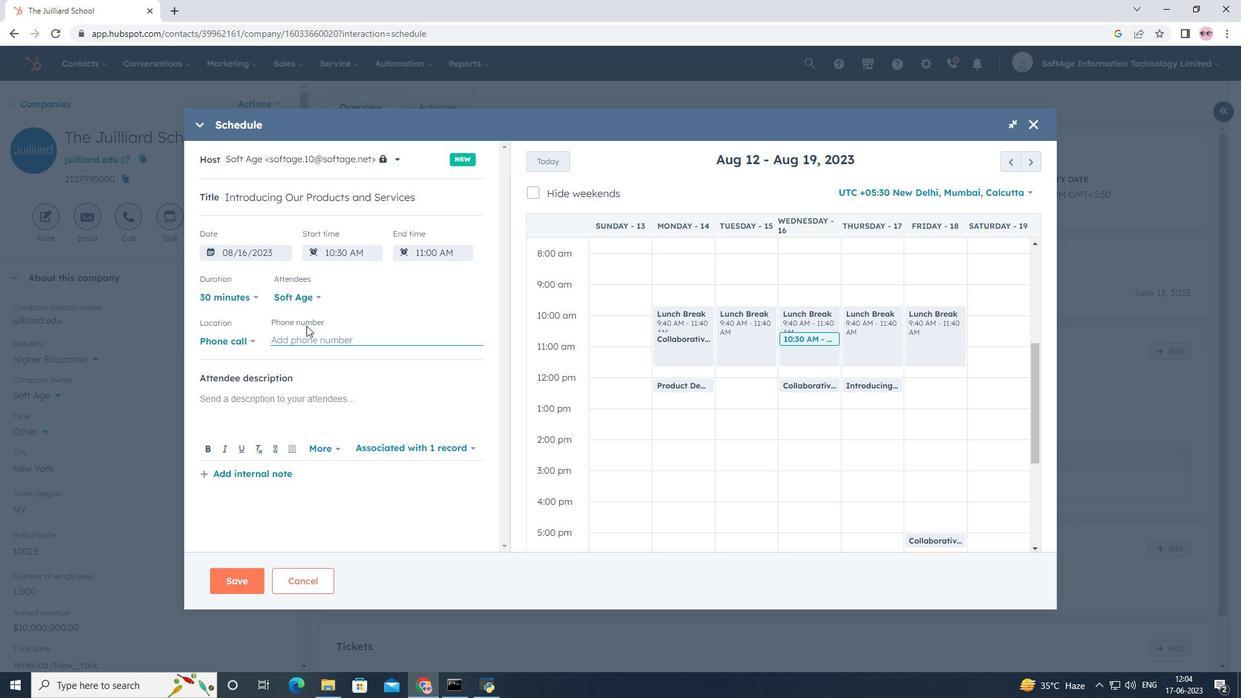 
Action: Mouse pressed left at (304, 332)
Screenshot: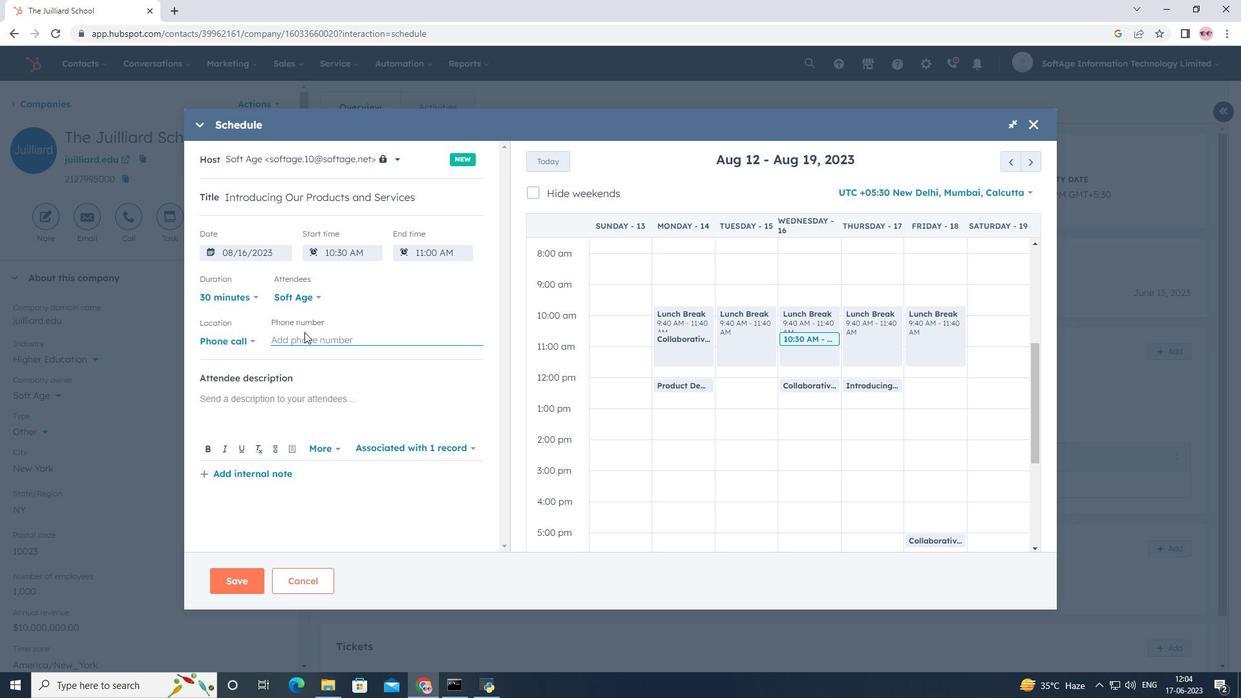 
Action: Key pressed <Key.shift>(786<Key.shift>)<Key.space>555-4404
Screenshot: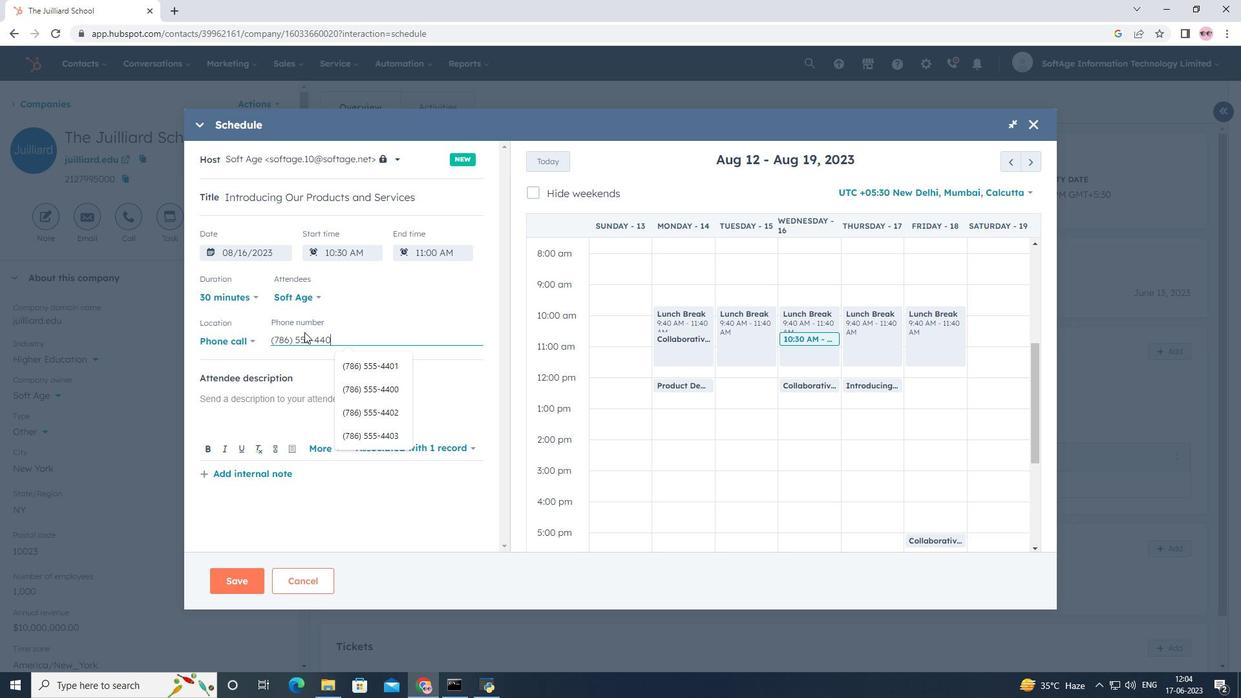 
Action: Mouse moved to (308, 407)
Screenshot: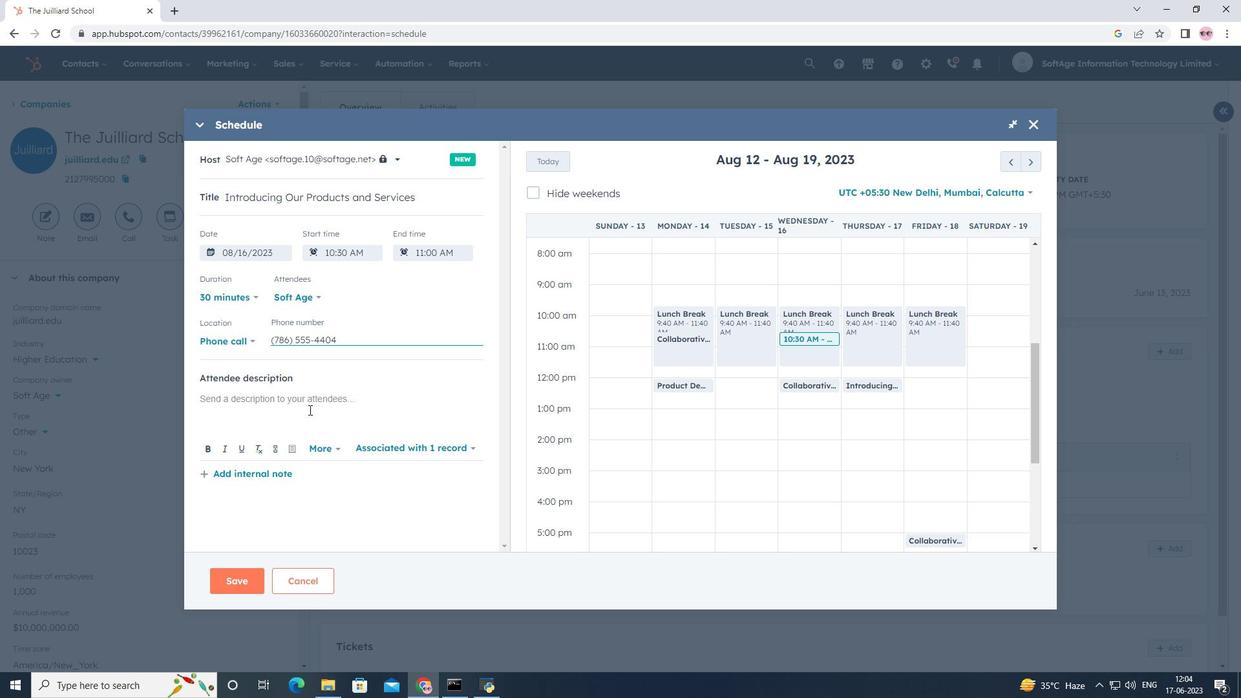 
Action: Mouse pressed left at (308, 407)
Screenshot: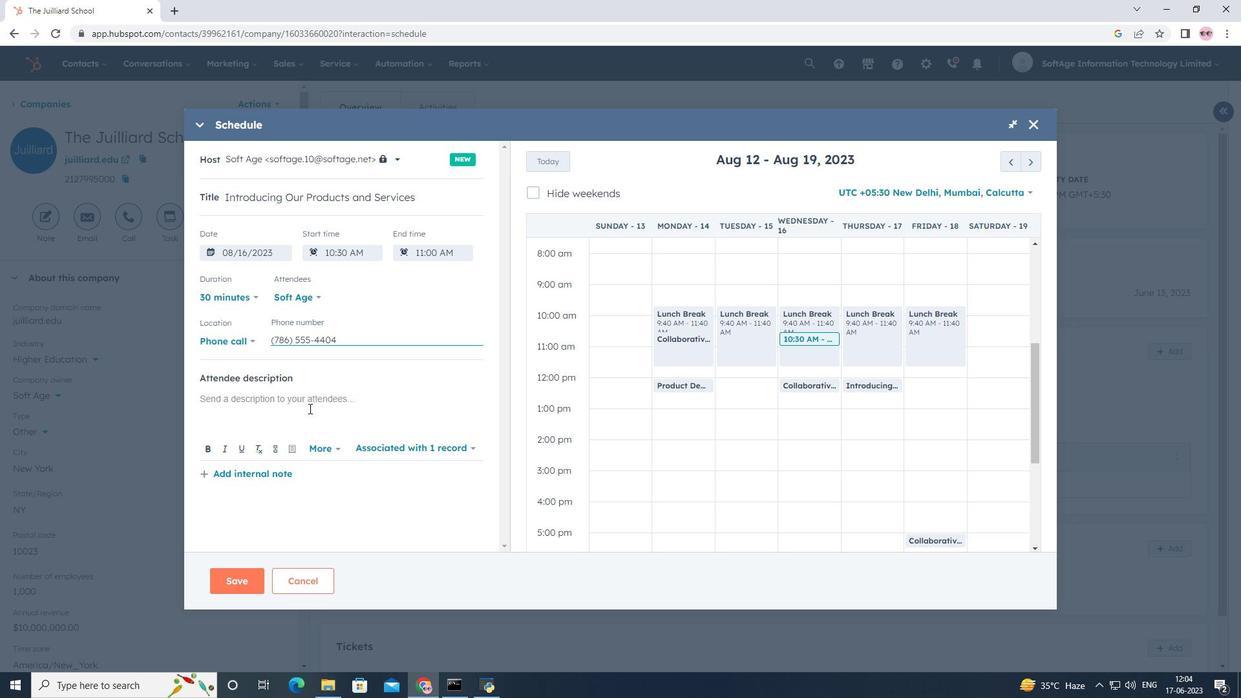 
Action: Key pressed <Key.shift><Key.shift><Key.shift><Key.shift><Key.shift><Key.shift>For<Key.space>further<Key.space>discussion<Key.space>on<Key.space>products,<Key.space>kindly<Key.space>join<Key.space>the<Key.space>meeting.
Screenshot: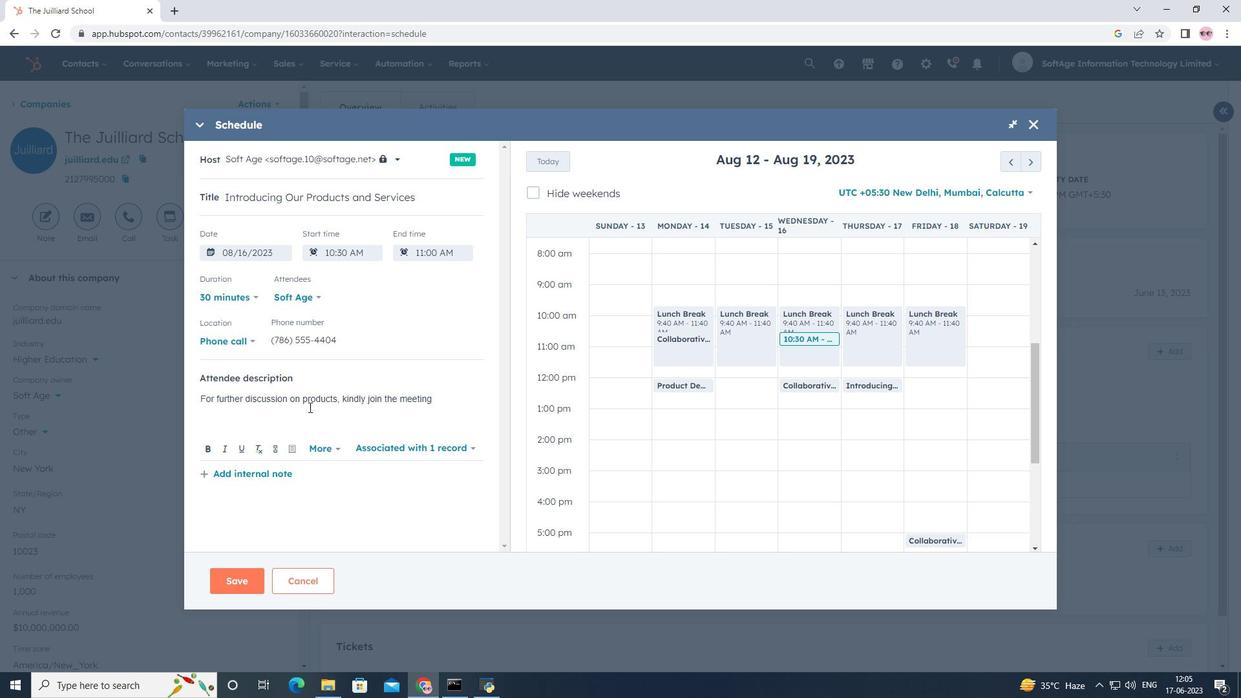 
Action: Mouse moved to (392, 446)
Screenshot: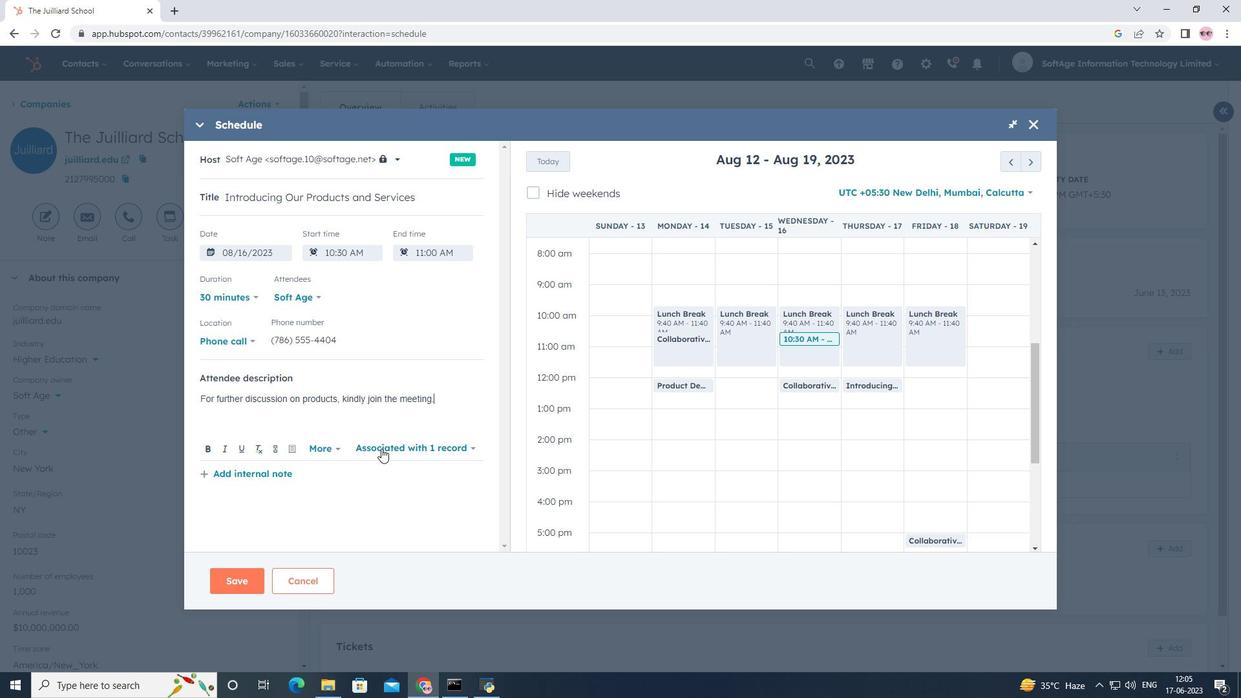 
Action: Mouse pressed left at (392, 446)
Screenshot: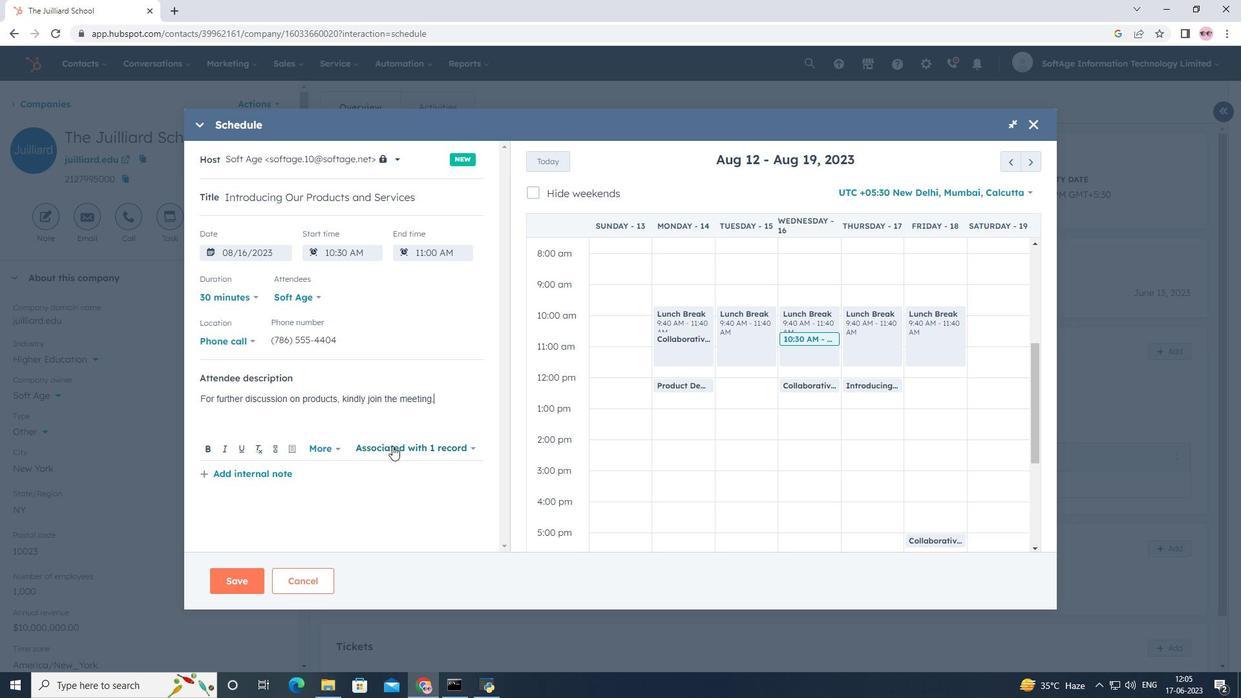 
Action: Mouse moved to (416, 354)
Screenshot: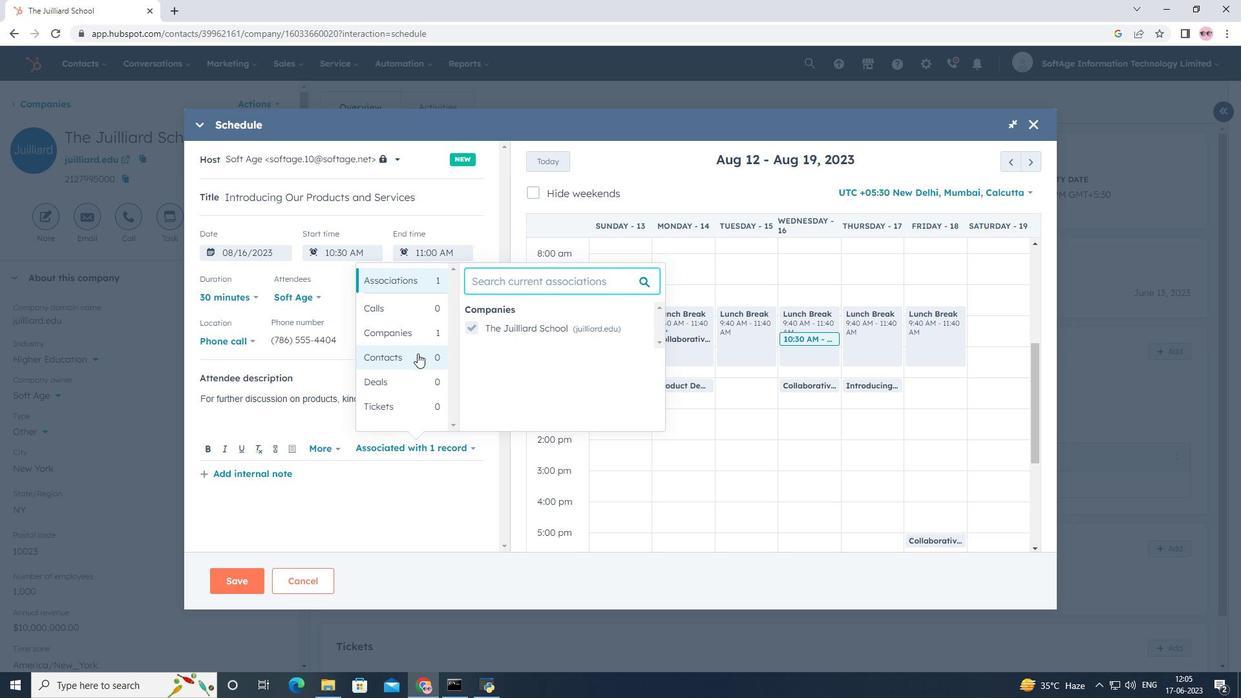 
Action: Mouse pressed left at (416, 354)
Screenshot: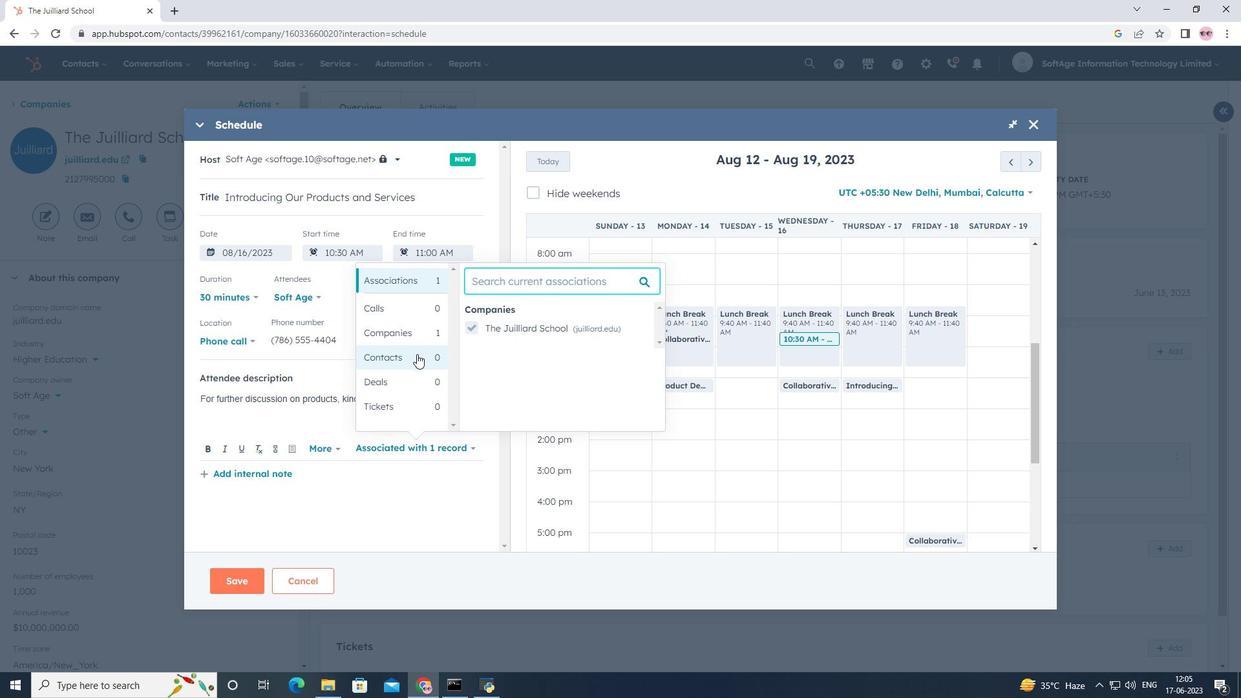 
Action: Mouse moved to (473, 310)
Screenshot: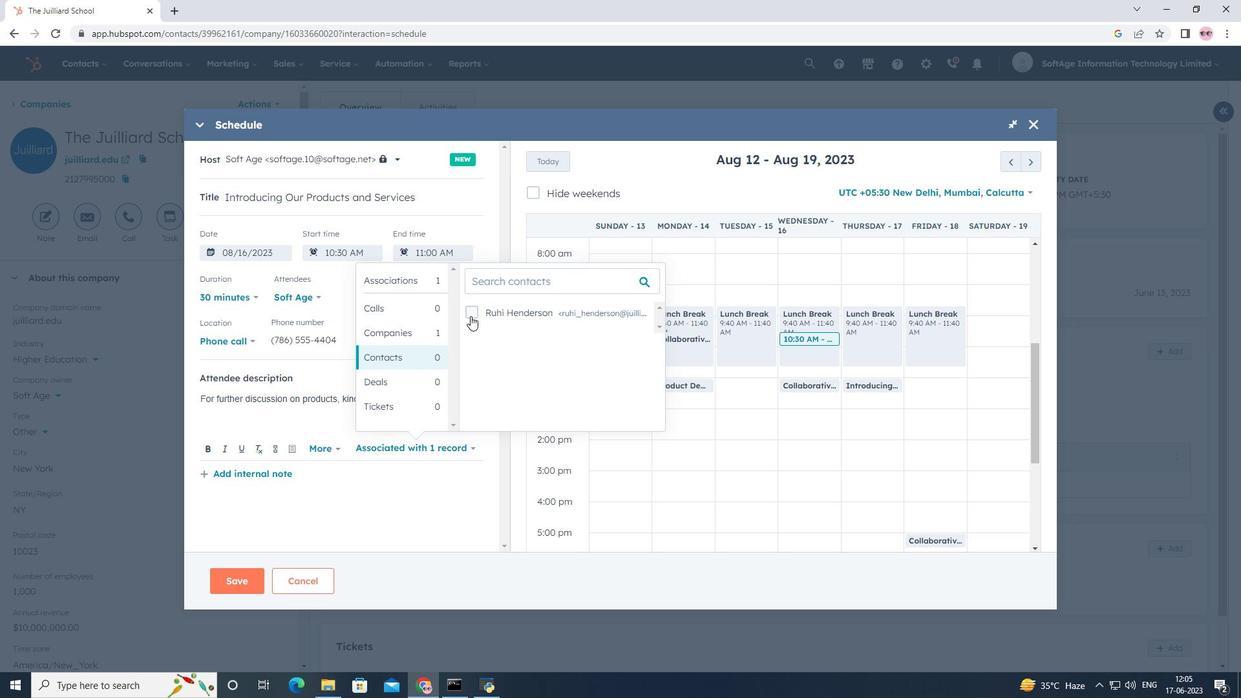 
Action: Mouse pressed left at (473, 310)
Screenshot: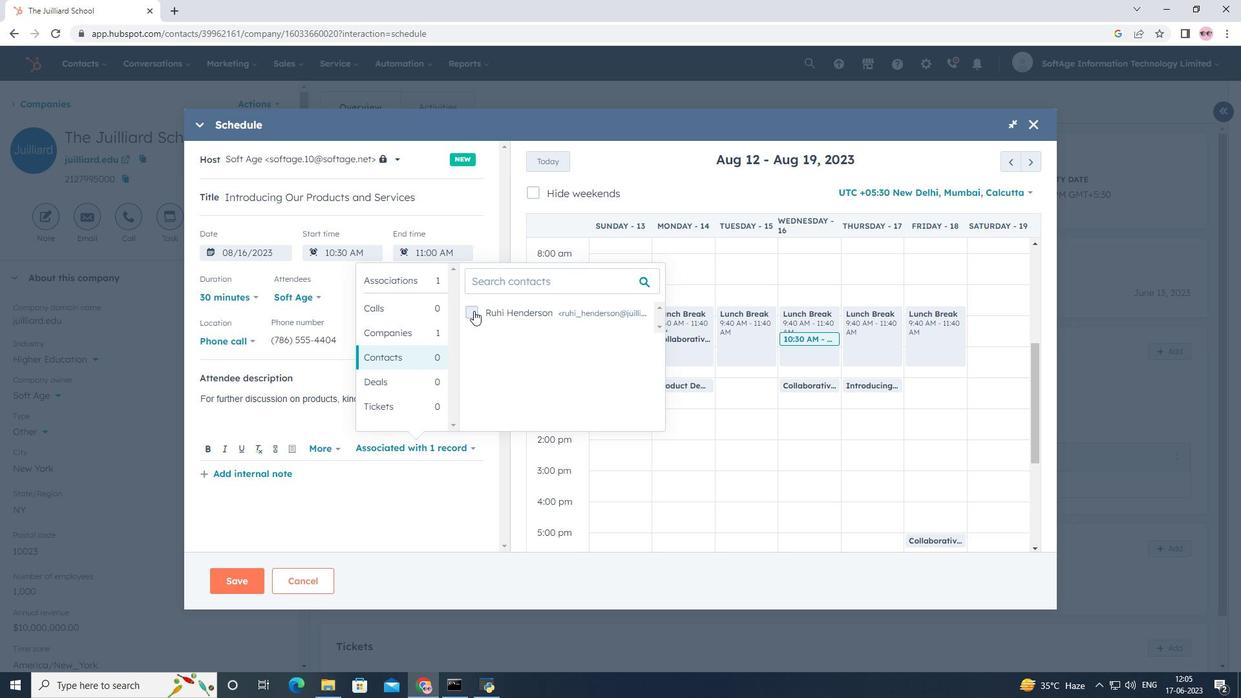 
Action: Mouse moved to (439, 499)
Screenshot: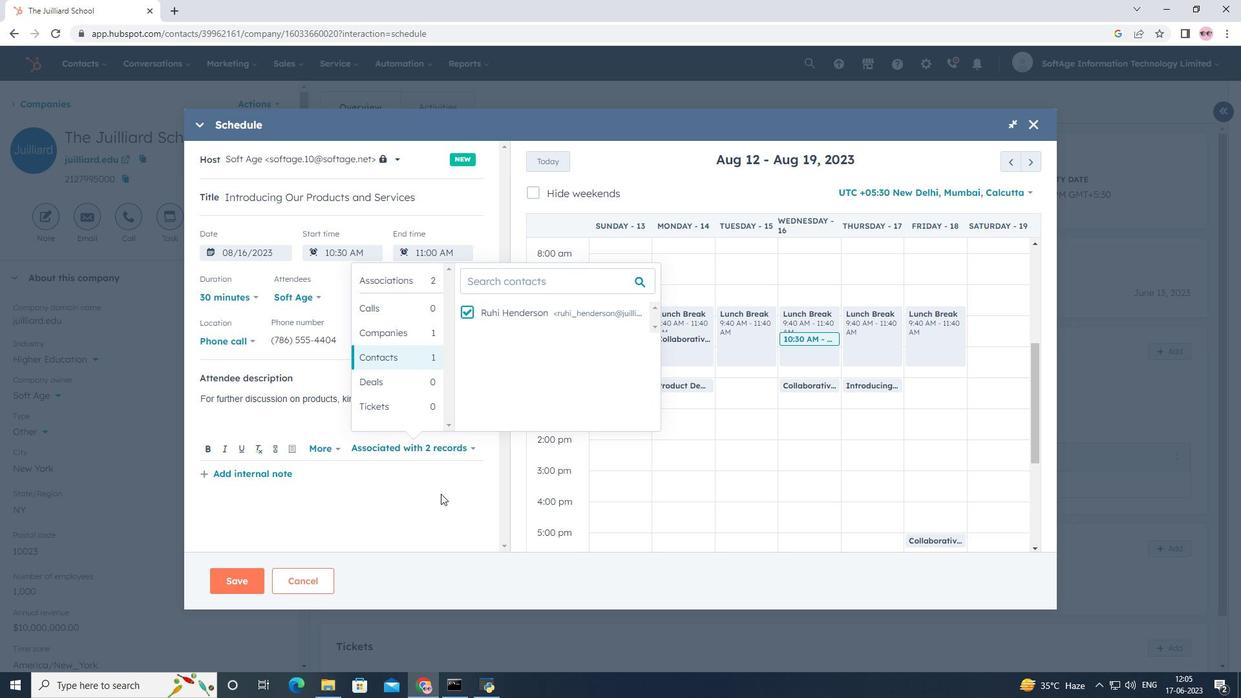 
Action: Mouse pressed left at (439, 499)
Screenshot: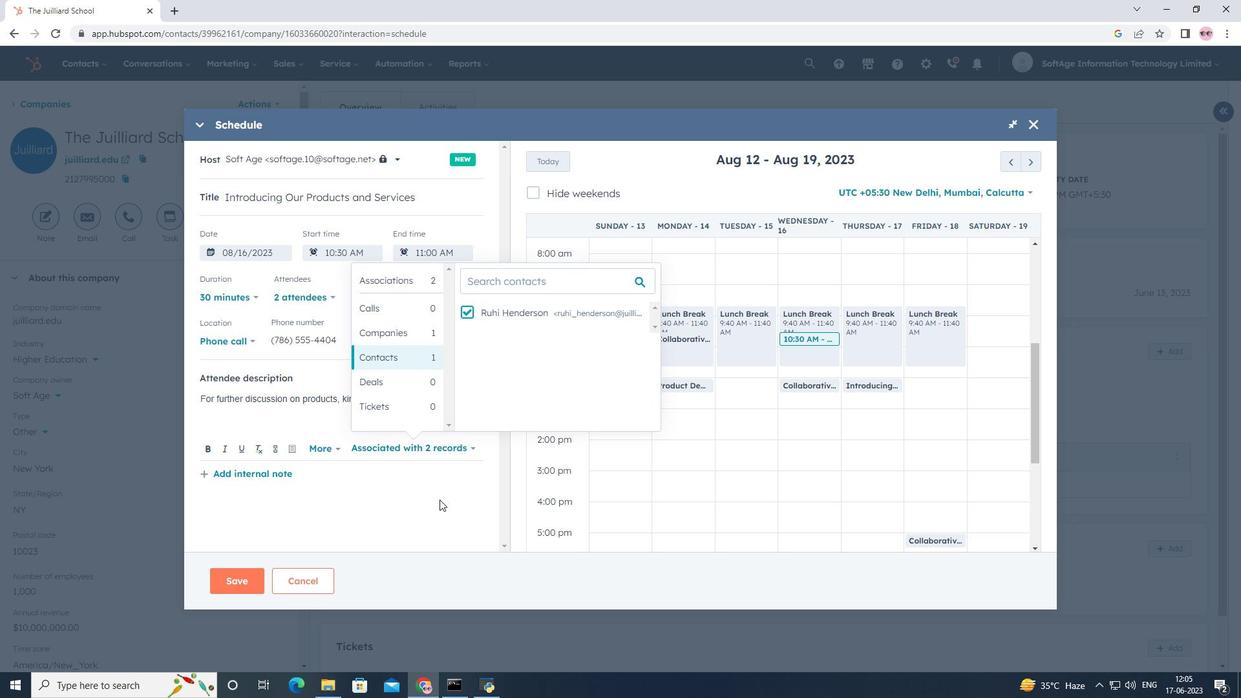 
Action: Mouse moved to (243, 579)
Screenshot: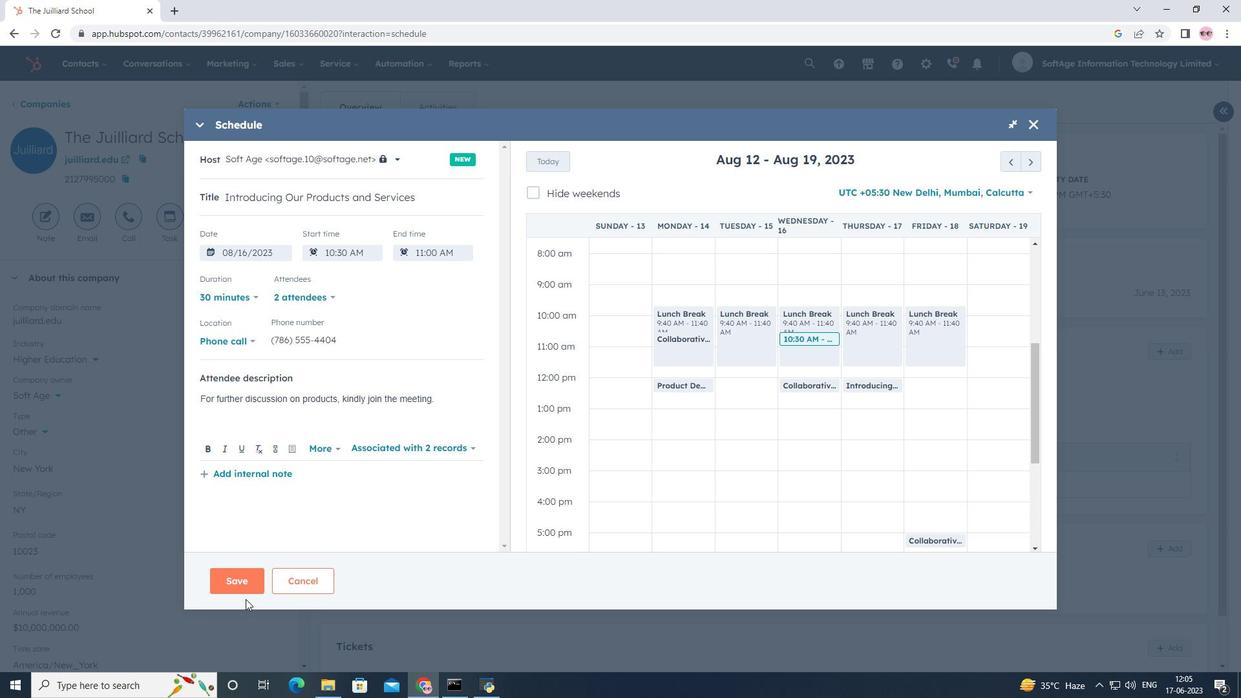 
Action: Mouse pressed left at (243, 579)
Screenshot: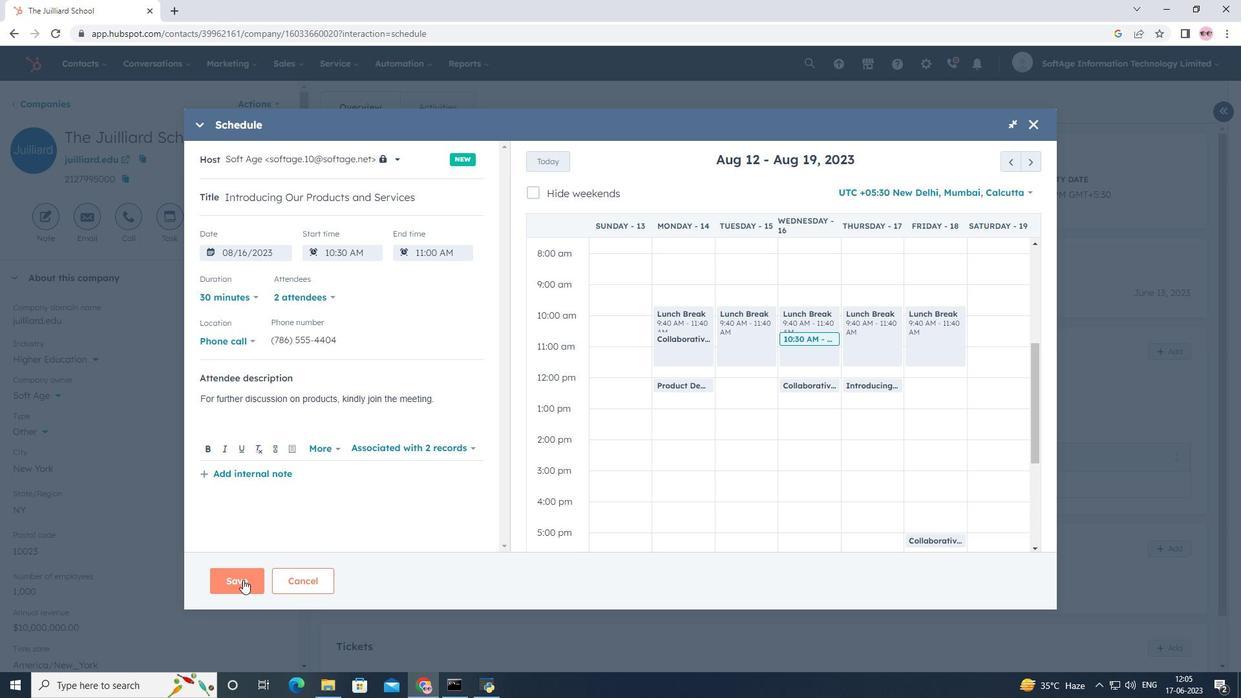 
Action: Mouse moved to (461, 537)
Screenshot: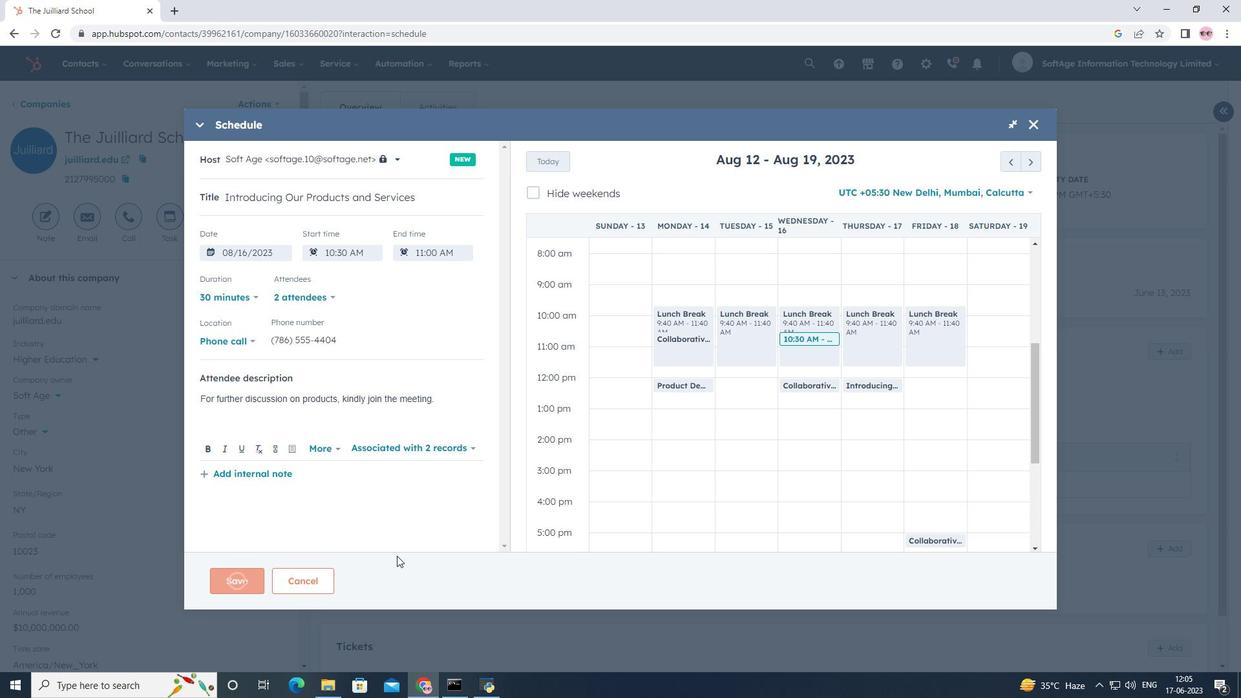 
